 Task: Resize columns A to F to a specific width in pixels.
Action: Mouse moved to (39, 170)
Screenshot: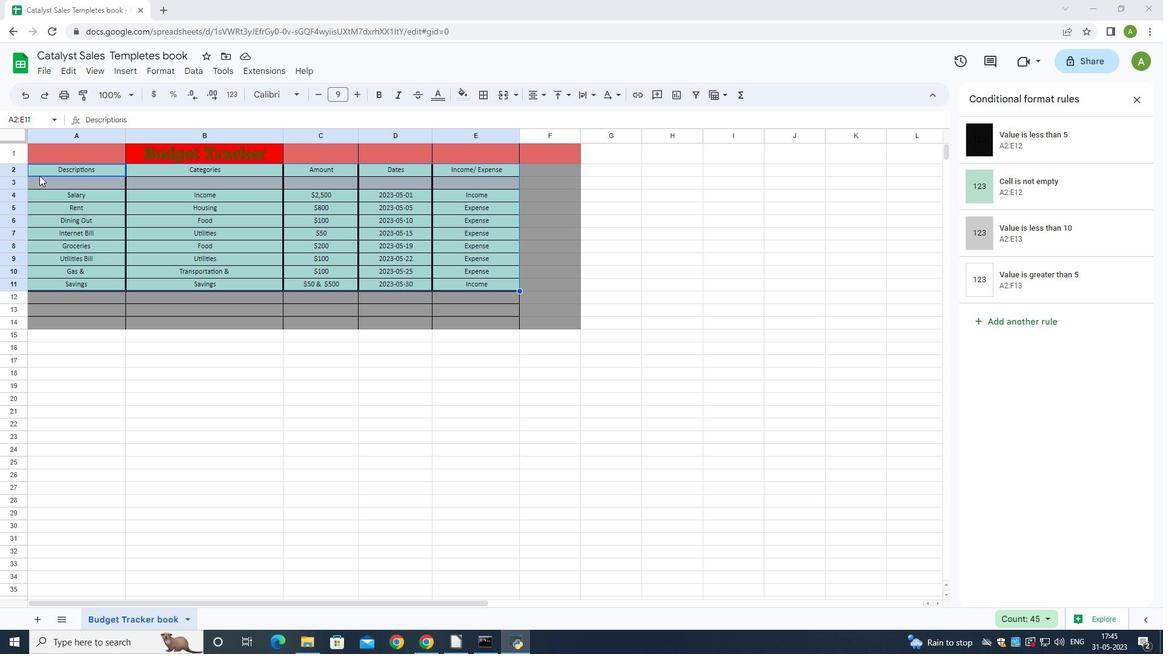 
Action: Mouse pressed left at (39, 170)
Screenshot: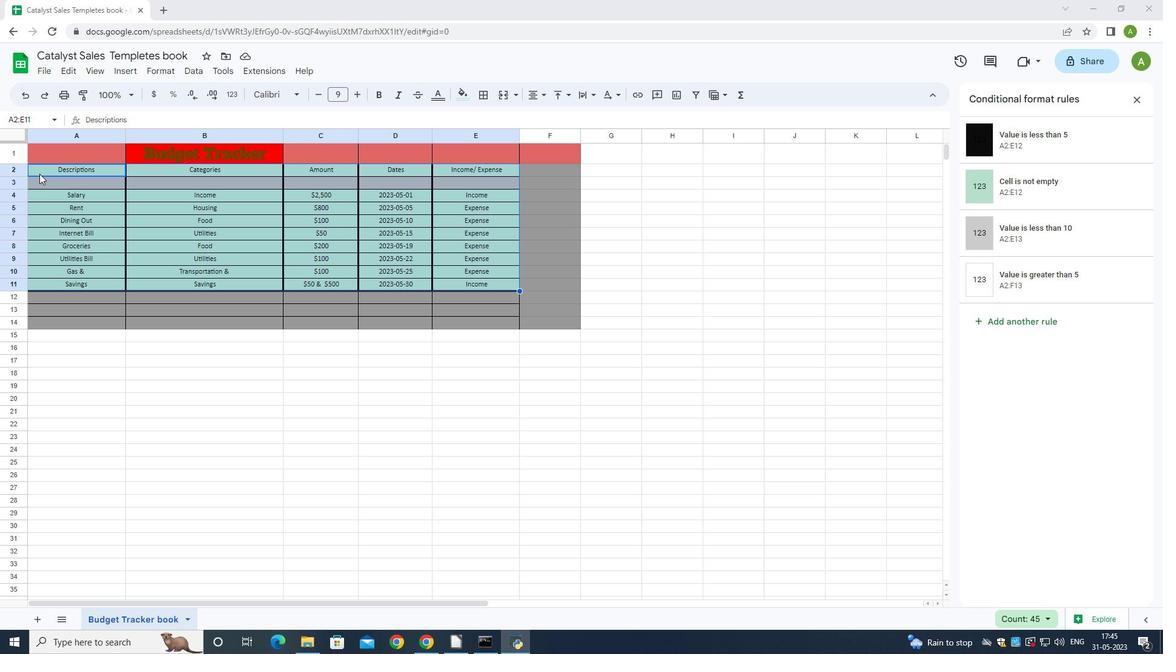 
Action: Mouse moved to (156, 68)
Screenshot: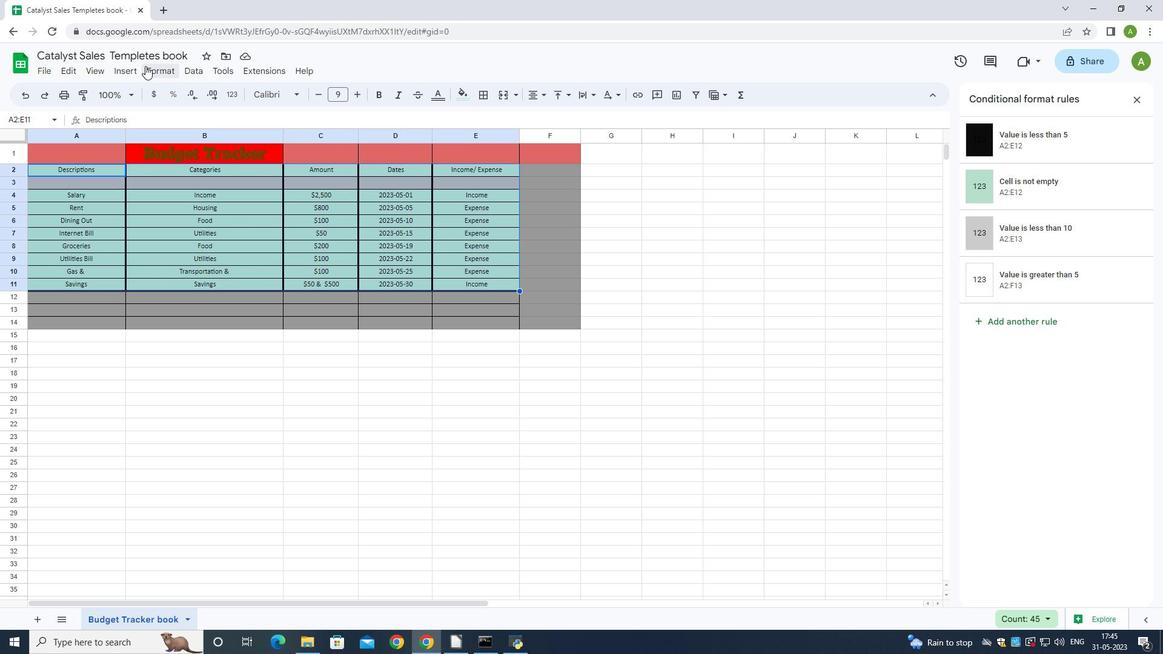
Action: Mouse pressed left at (156, 68)
Screenshot: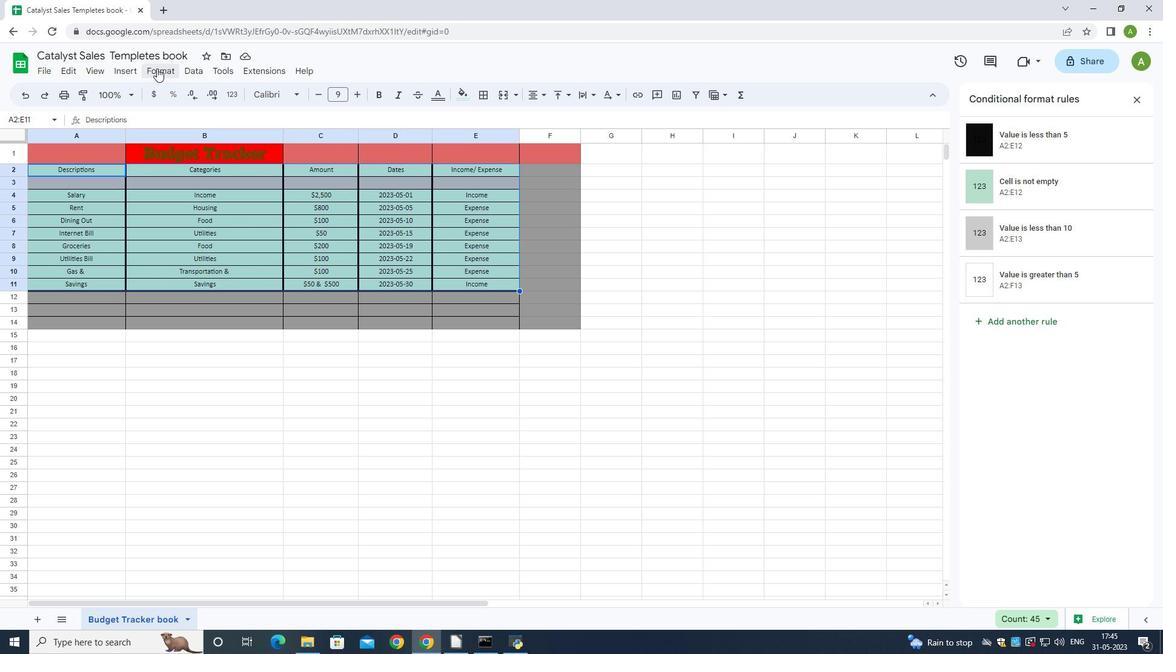 
Action: Mouse moved to (226, 275)
Screenshot: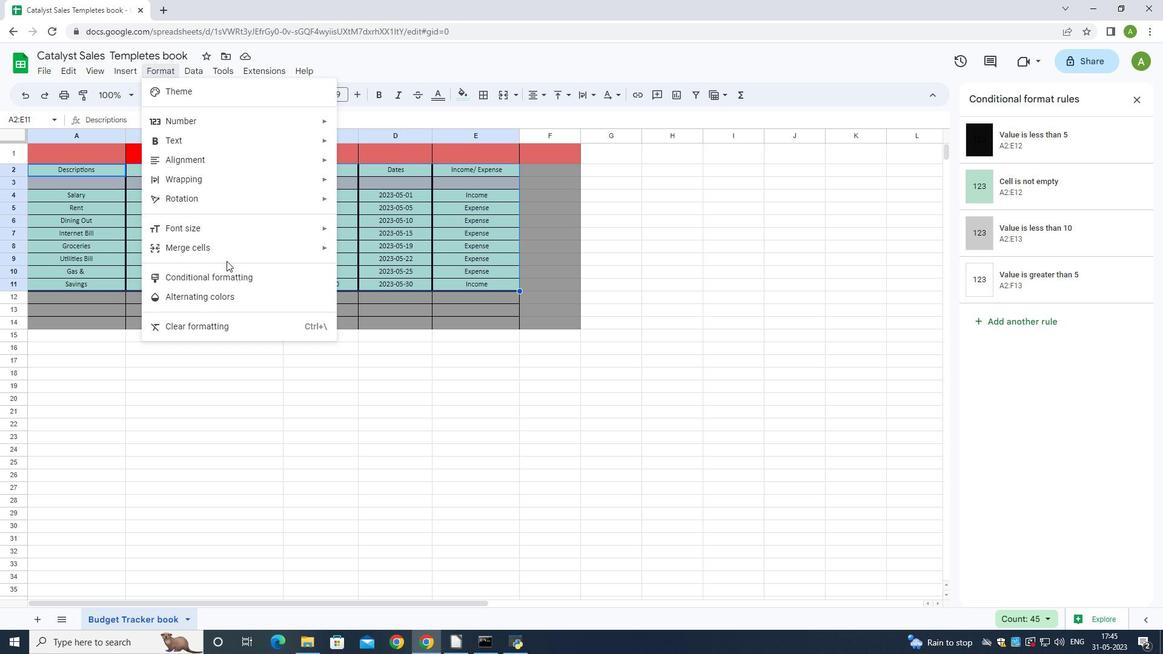 
Action: Mouse pressed left at (226, 275)
Screenshot: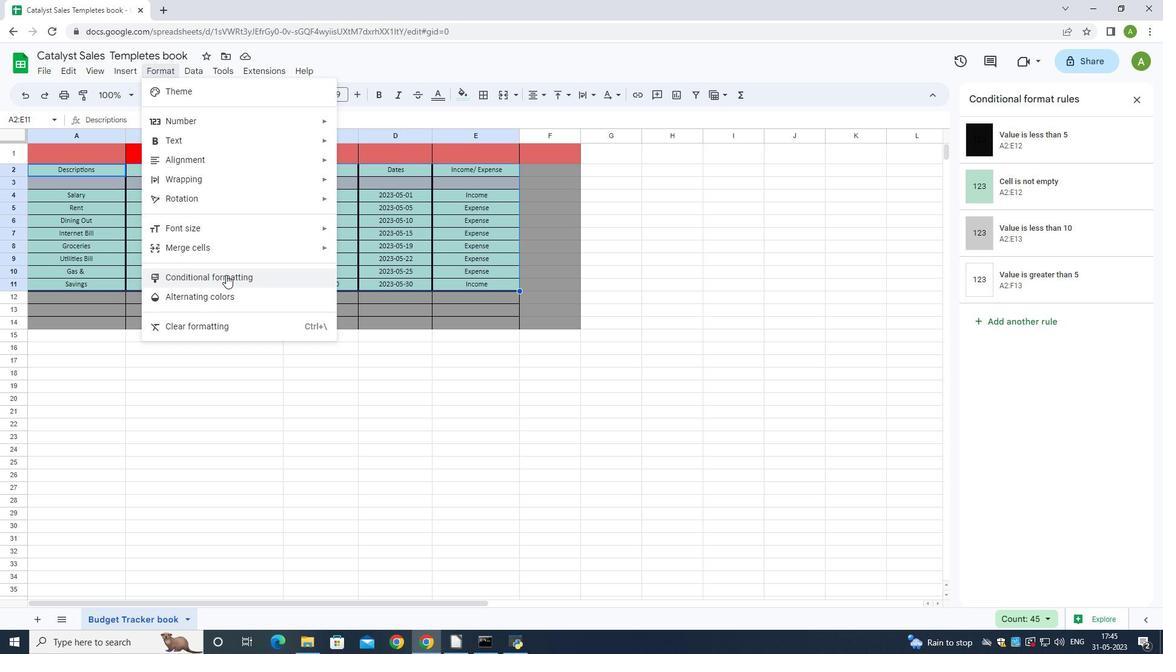 
Action: Mouse moved to (1042, 285)
Screenshot: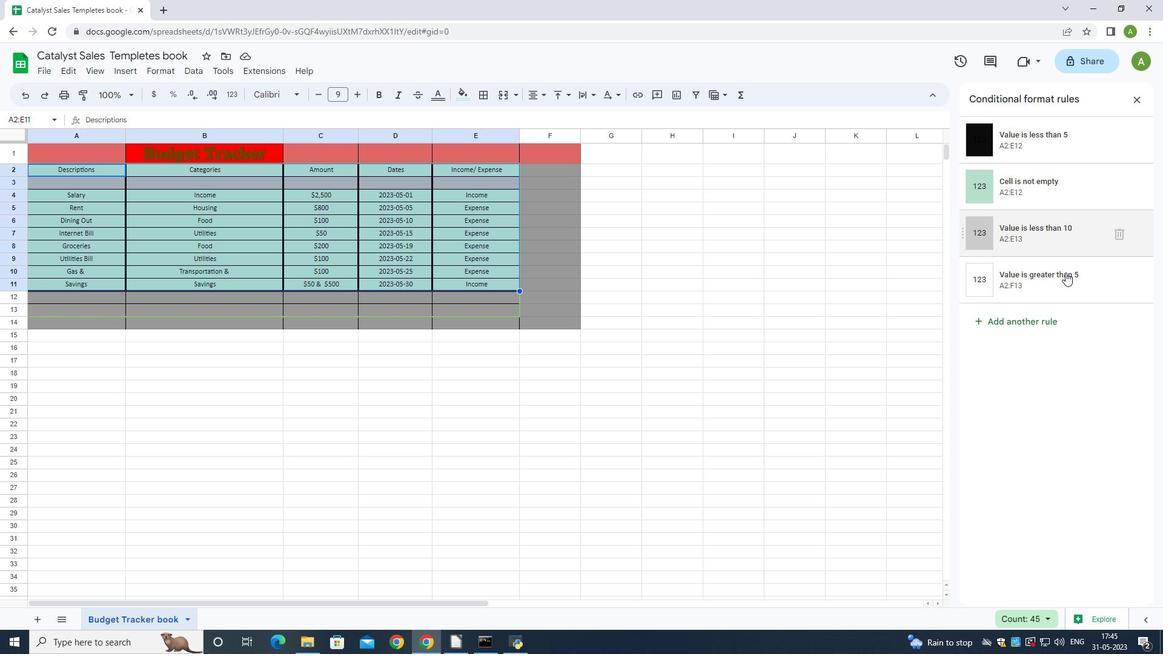 
Action: Mouse pressed left at (1042, 285)
Screenshot: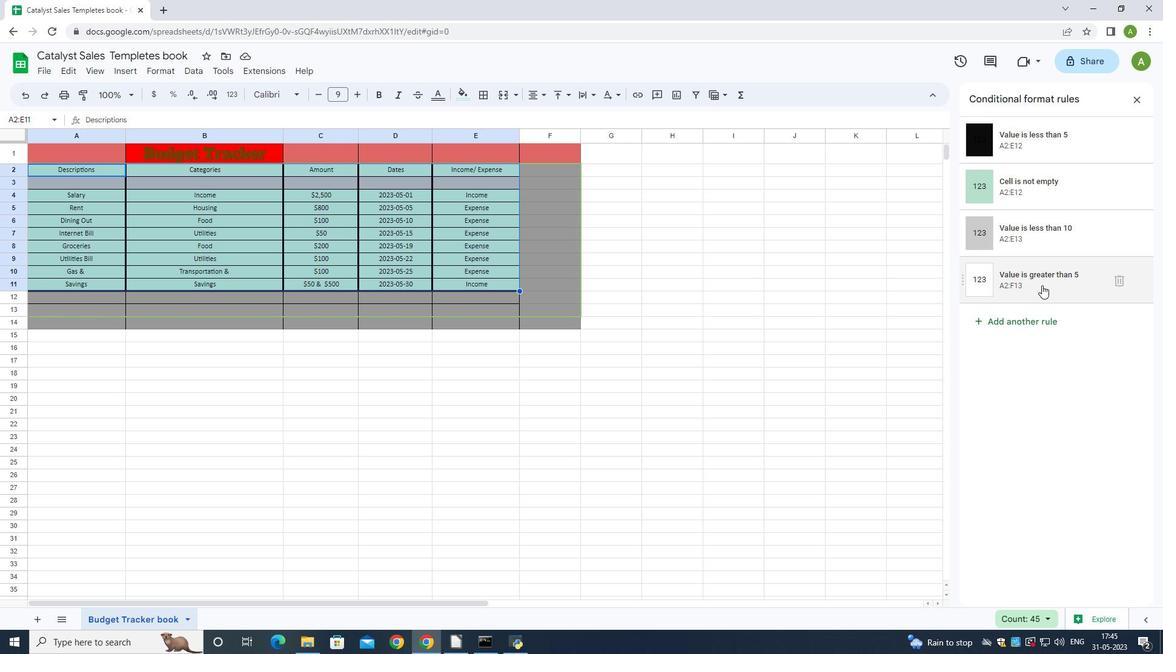 
Action: Mouse moved to (1038, 261)
Screenshot: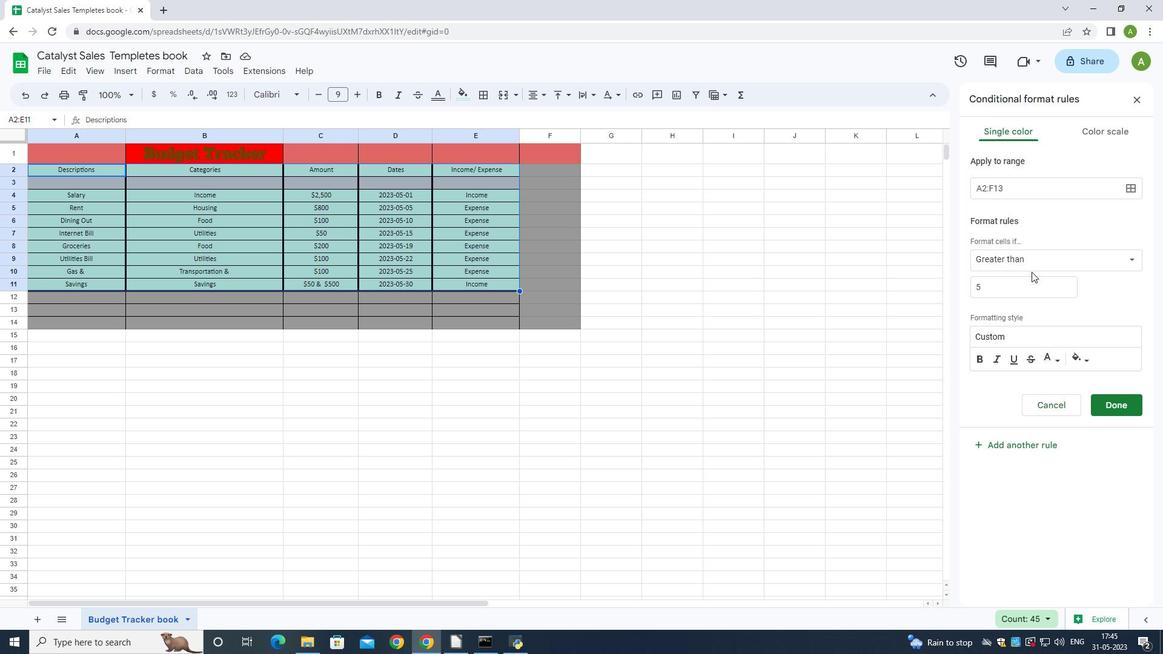 
Action: Mouse pressed left at (1038, 261)
Screenshot: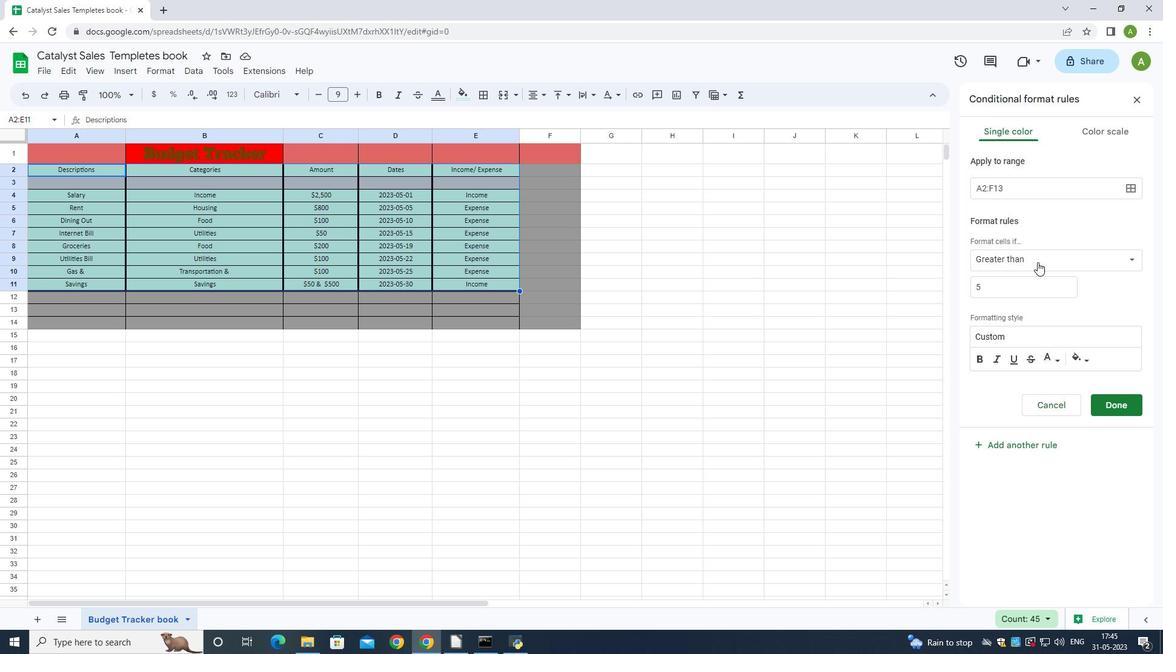 
Action: Mouse moved to (1039, 312)
Screenshot: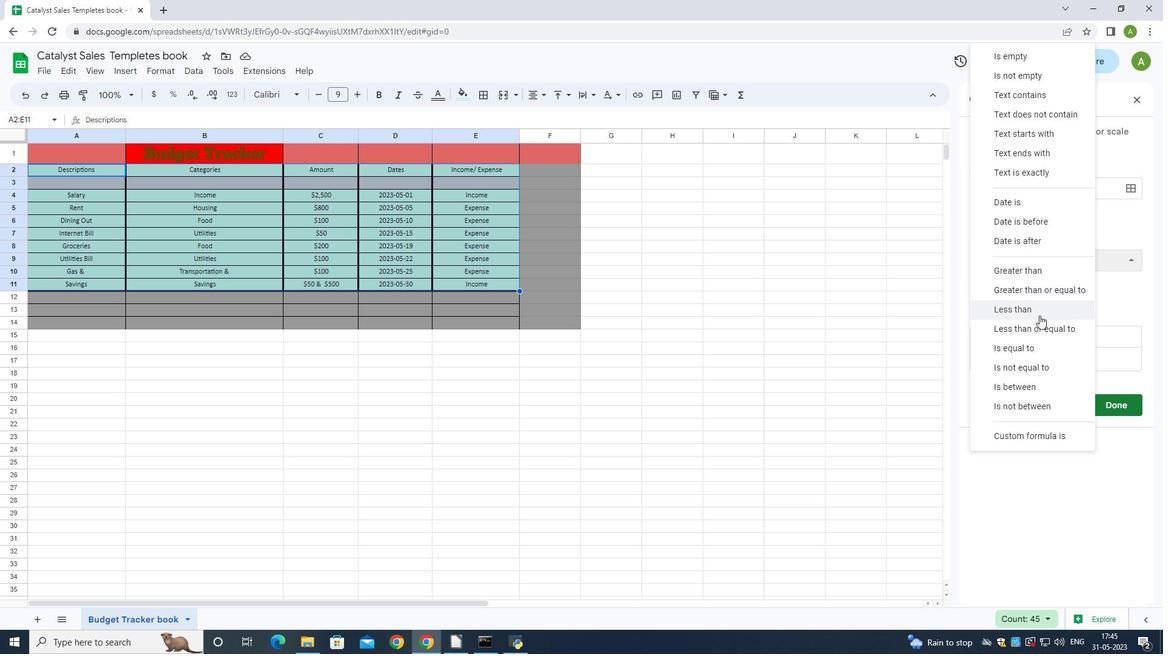 
Action: Mouse pressed left at (1039, 312)
Screenshot: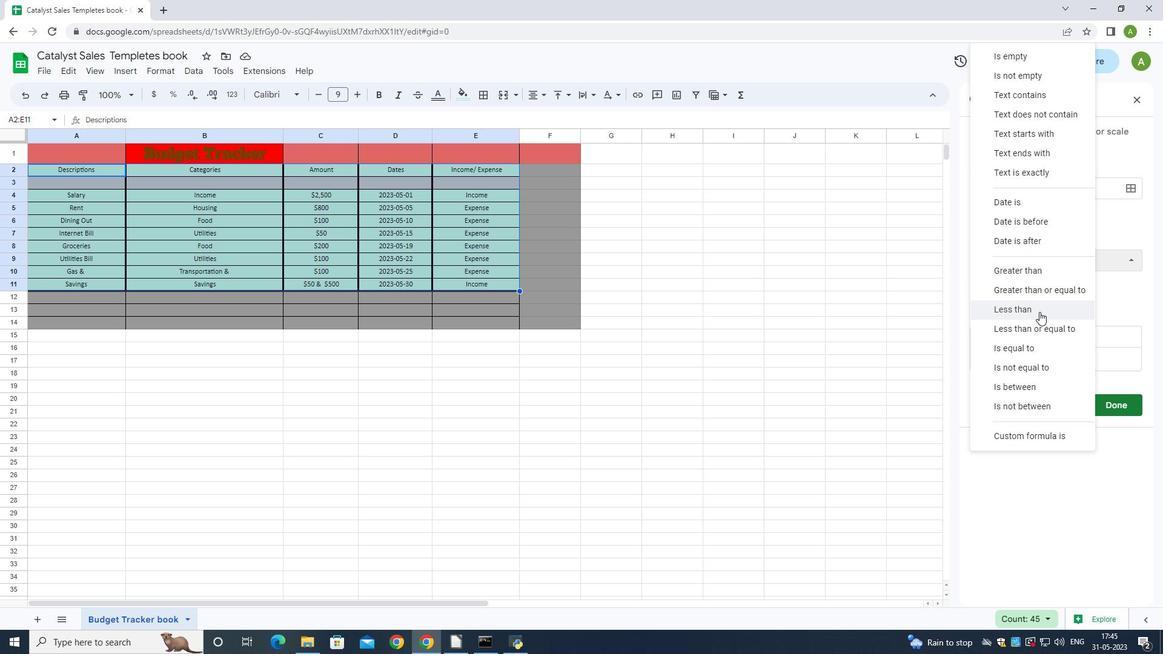 
Action: Mouse moved to (1006, 280)
Screenshot: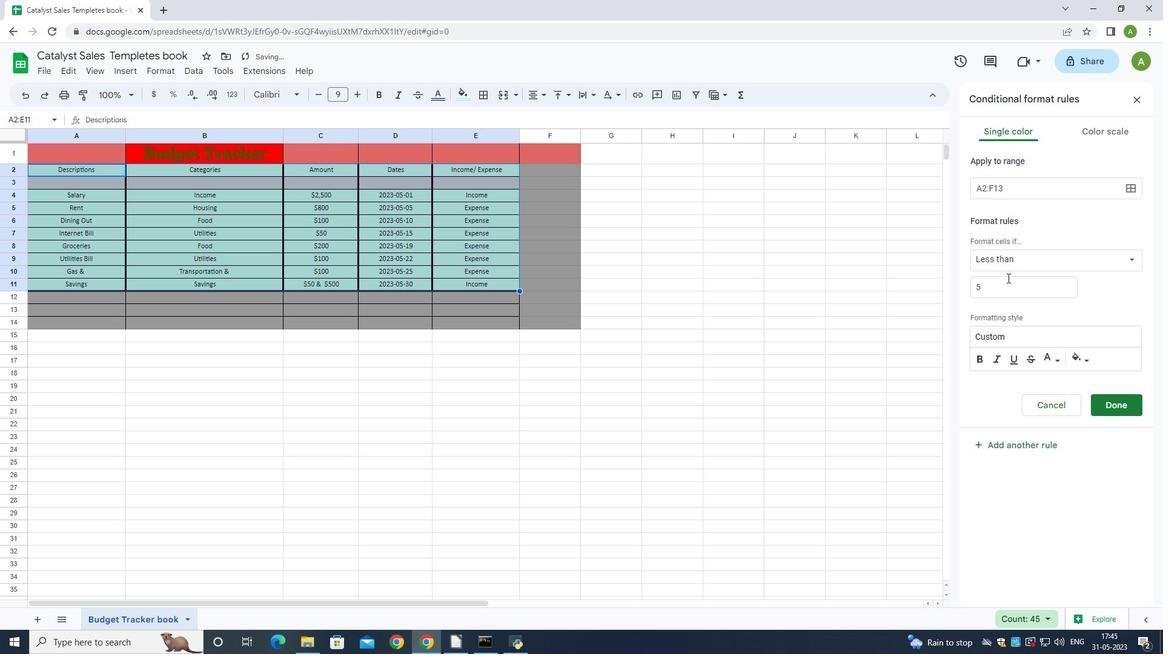 
Action: Mouse pressed left at (1006, 280)
Screenshot: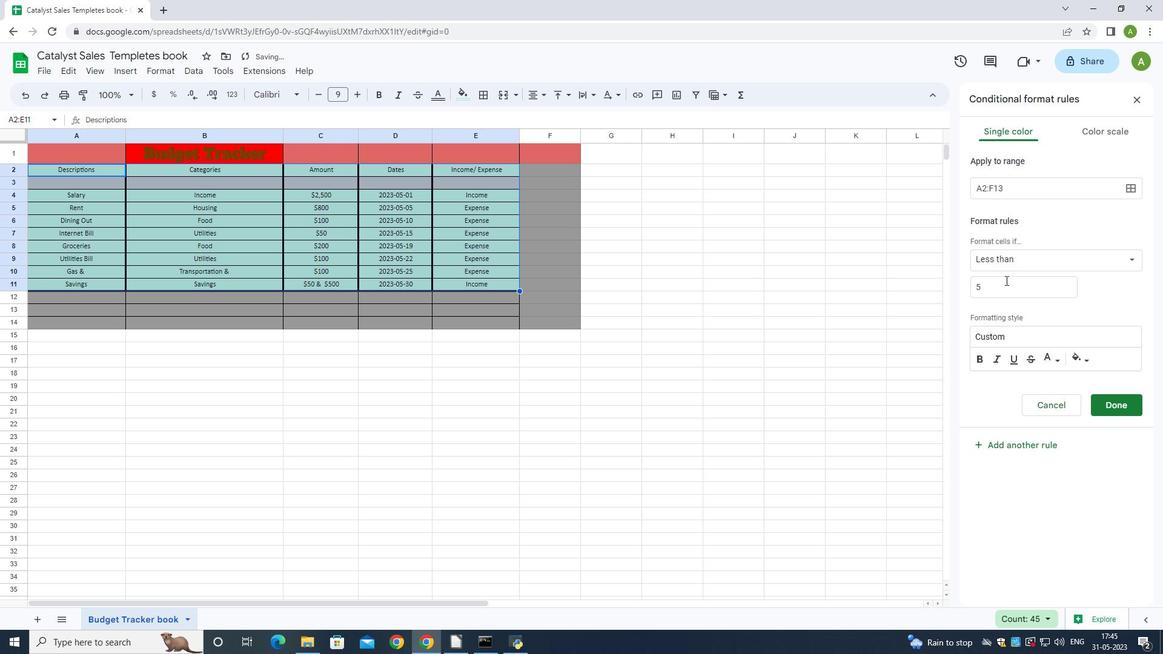 
Action: Mouse moved to (1086, 355)
Screenshot: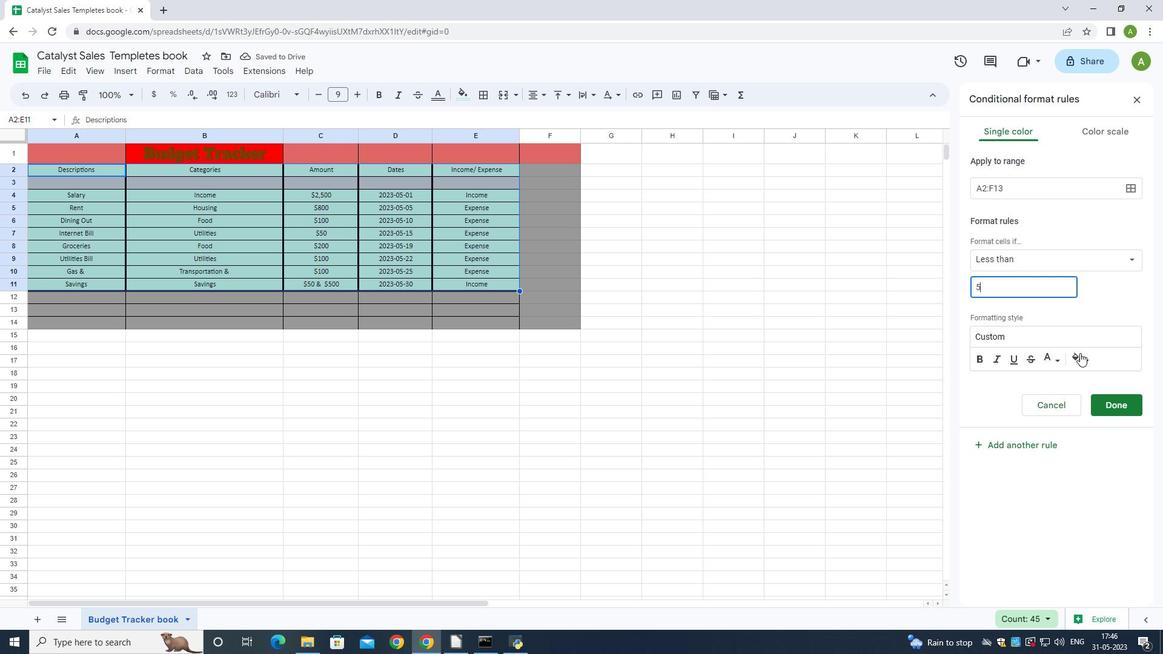 
Action: Mouse pressed left at (1086, 355)
Screenshot: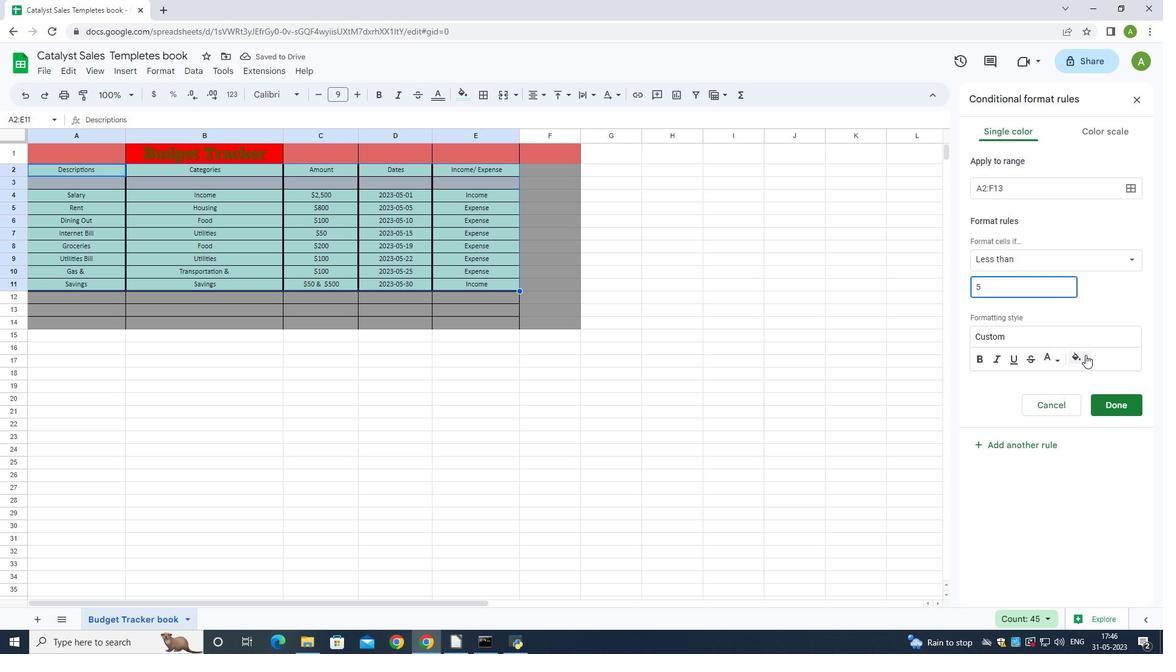 
Action: Mouse moved to (996, 398)
Screenshot: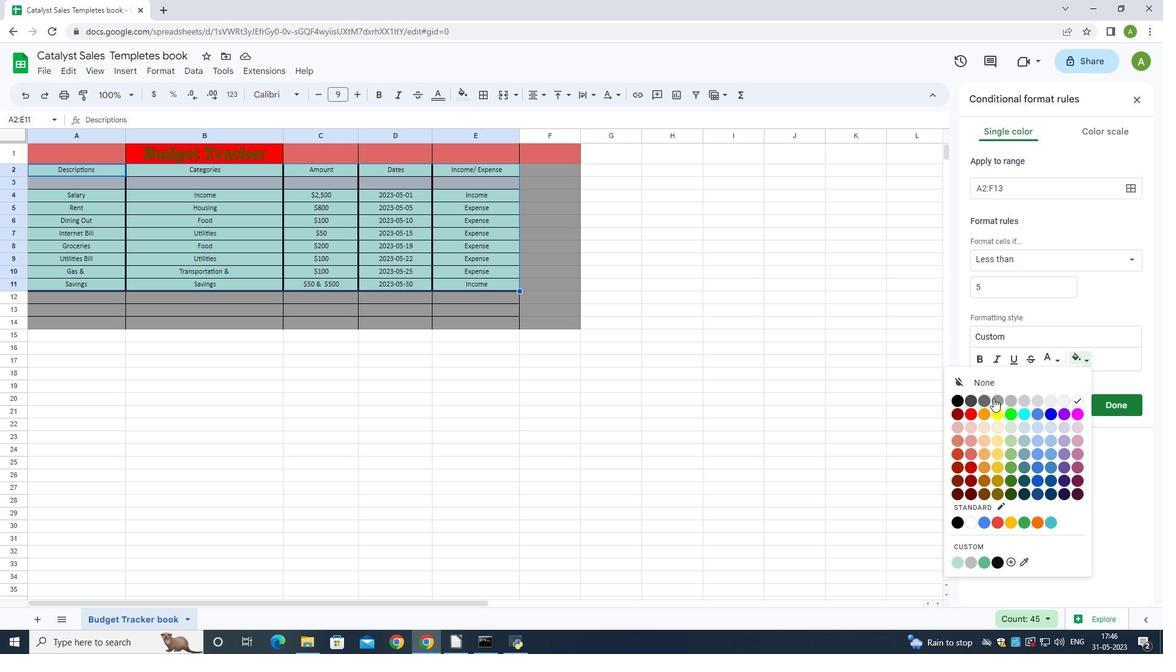 
Action: Mouse pressed left at (996, 398)
Screenshot: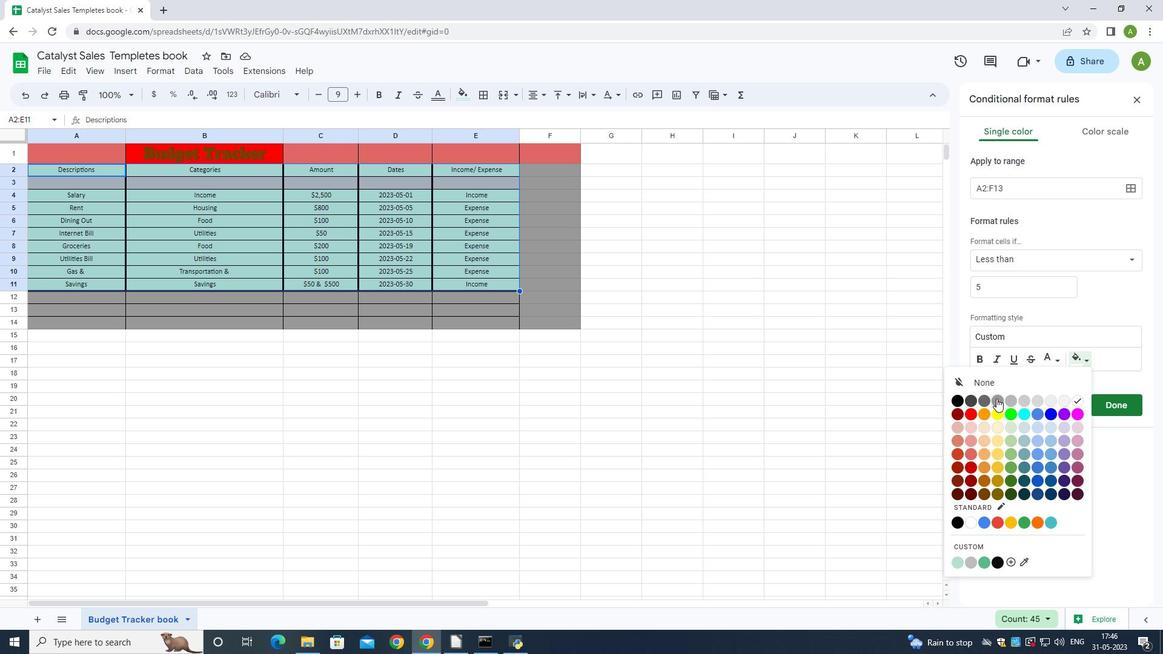 
Action: Mouse moved to (1121, 401)
Screenshot: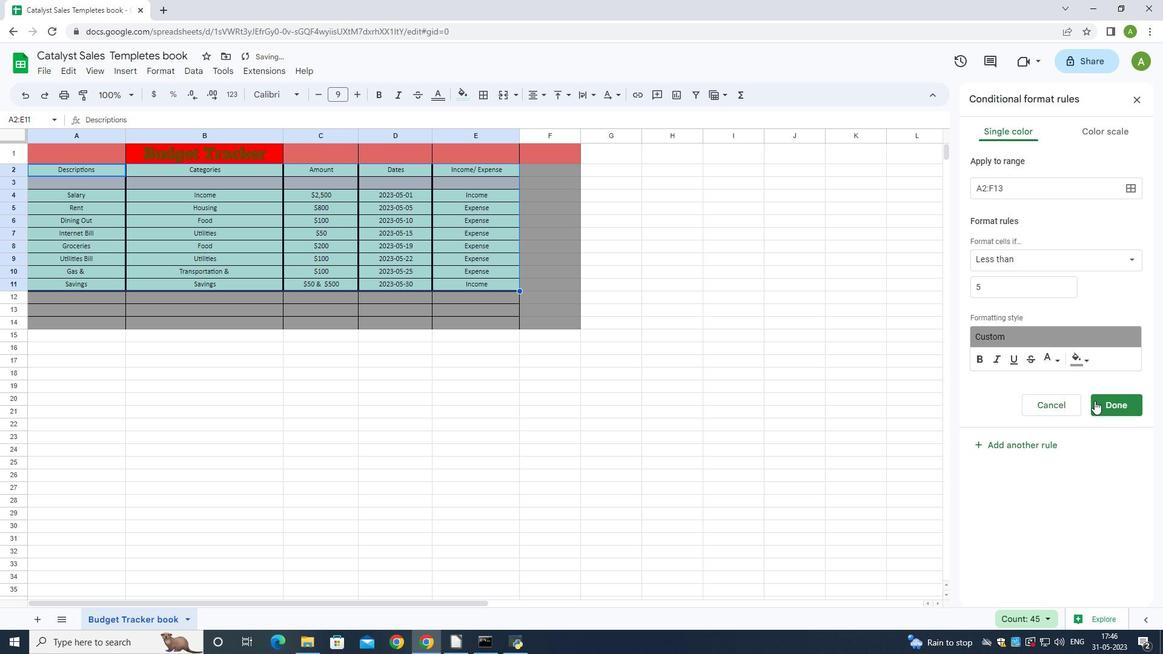 
Action: Mouse pressed left at (1121, 401)
Screenshot: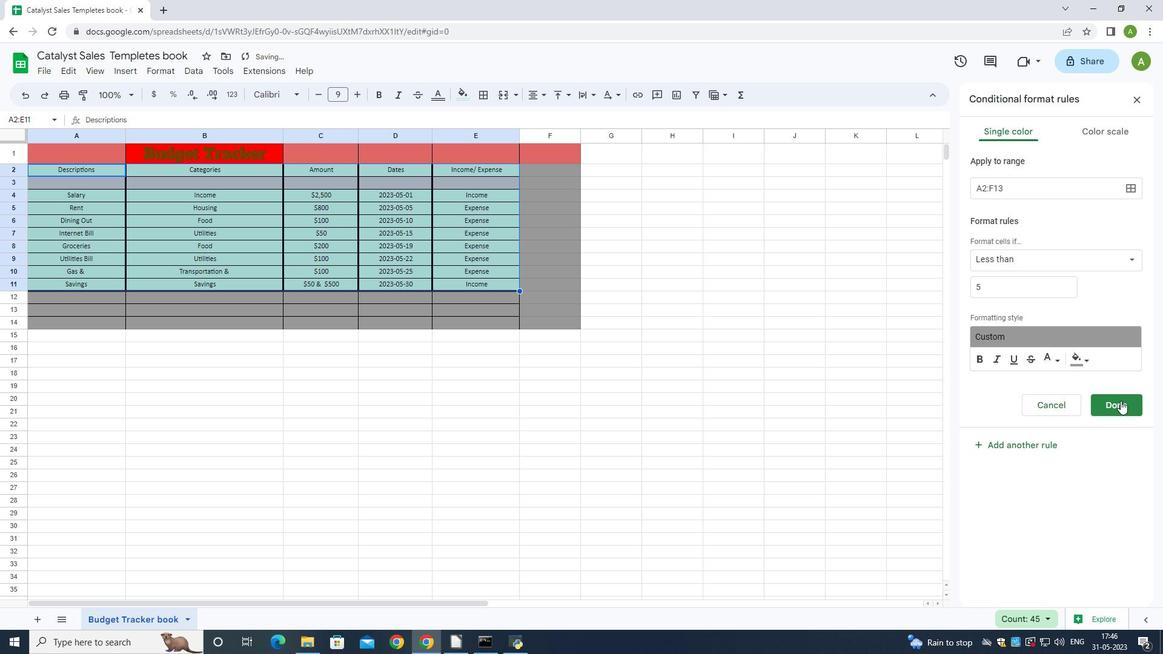 
Action: Mouse moved to (839, 409)
Screenshot: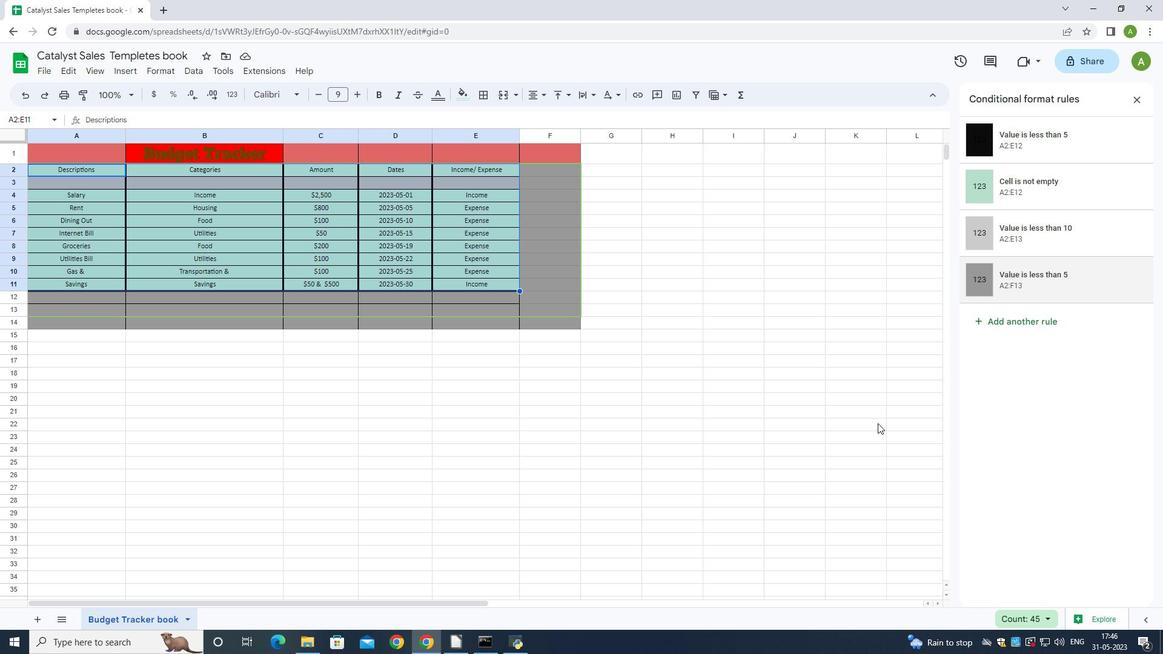 
Action: Mouse scrolled (839, 409) with delta (0, 0)
Screenshot: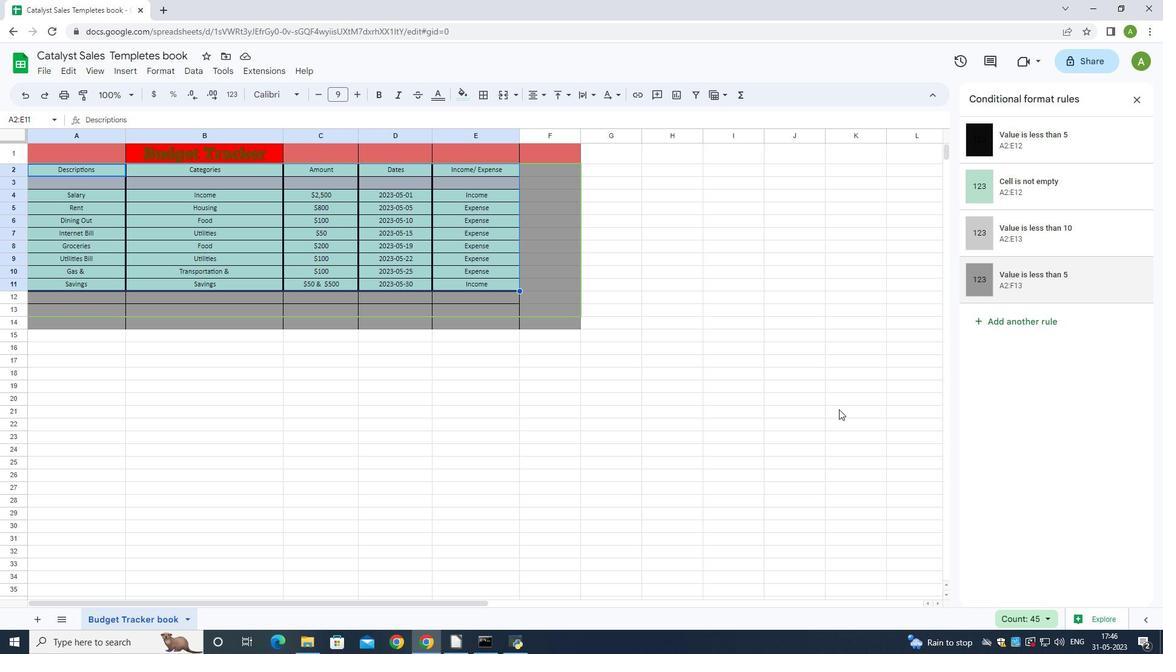 
Action: Mouse moved to (659, 333)
Screenshot: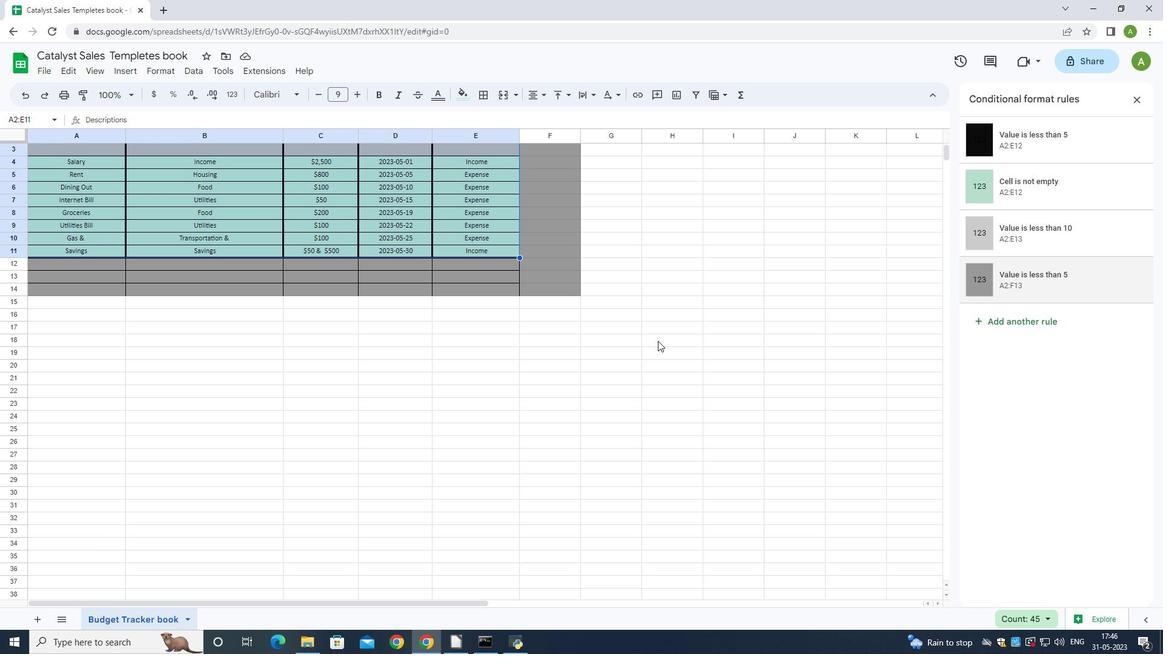 
Action: Mouse scrolled (659, 332) with delta (0, 0)
Screenshot: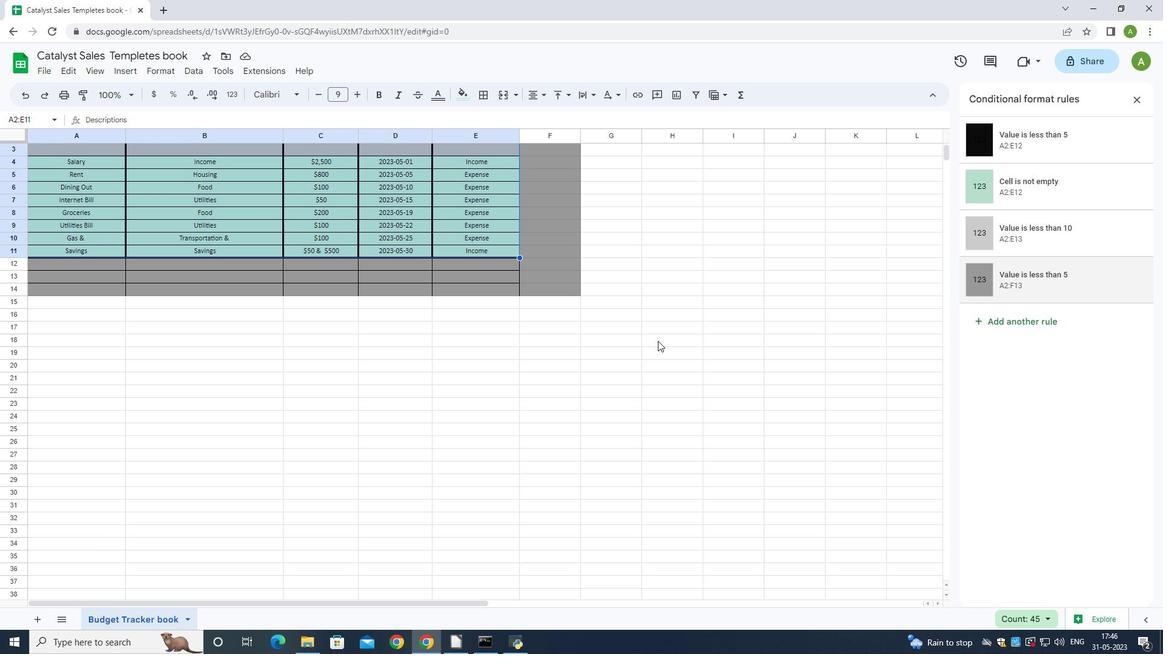
Action: Mouse moved to (659, 326)
Screenshot: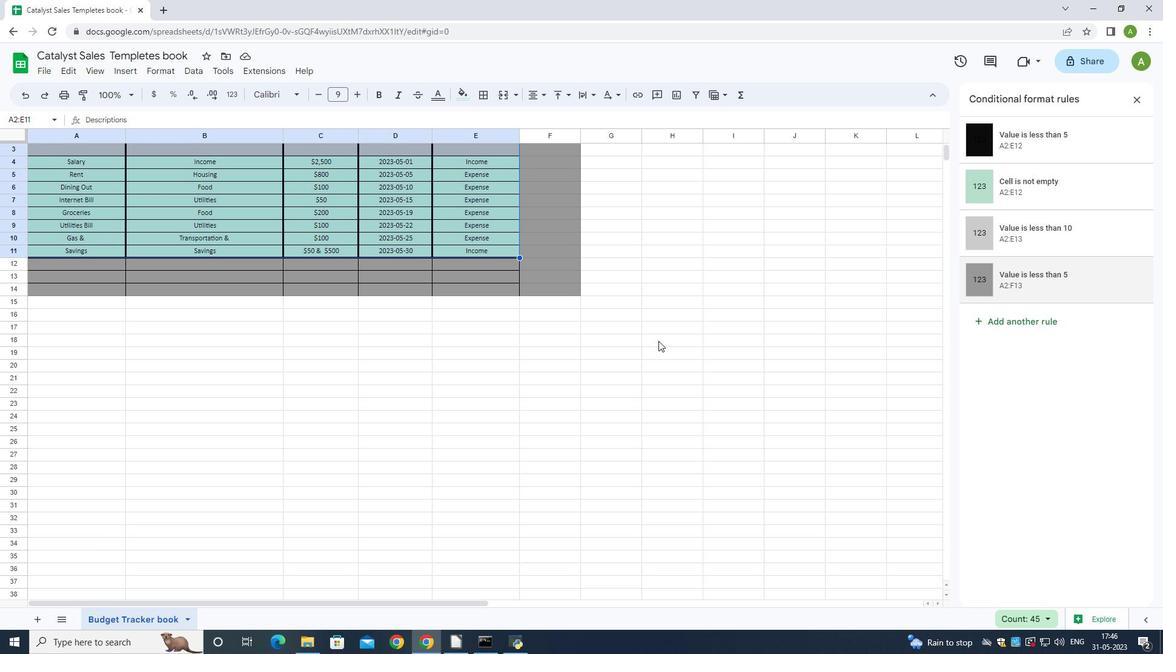 
Action: Mouse scrolled (659, 326) with delta (0, 0)
Screenshot: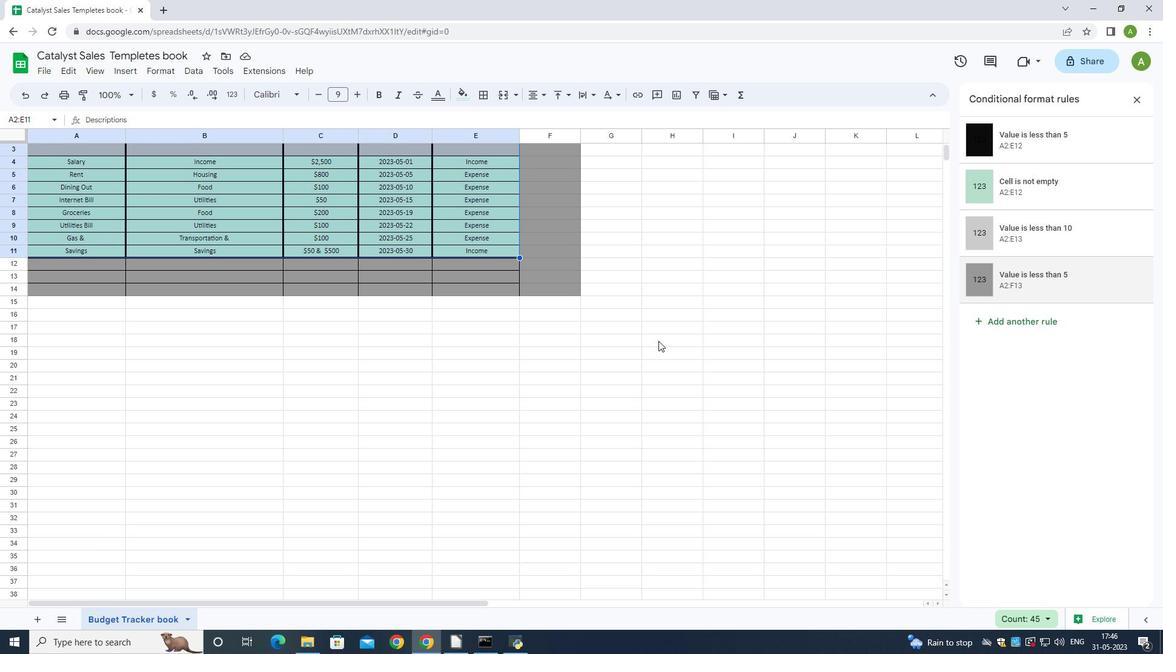 
Action: Mouse moved to (658, 326)
Screenshot: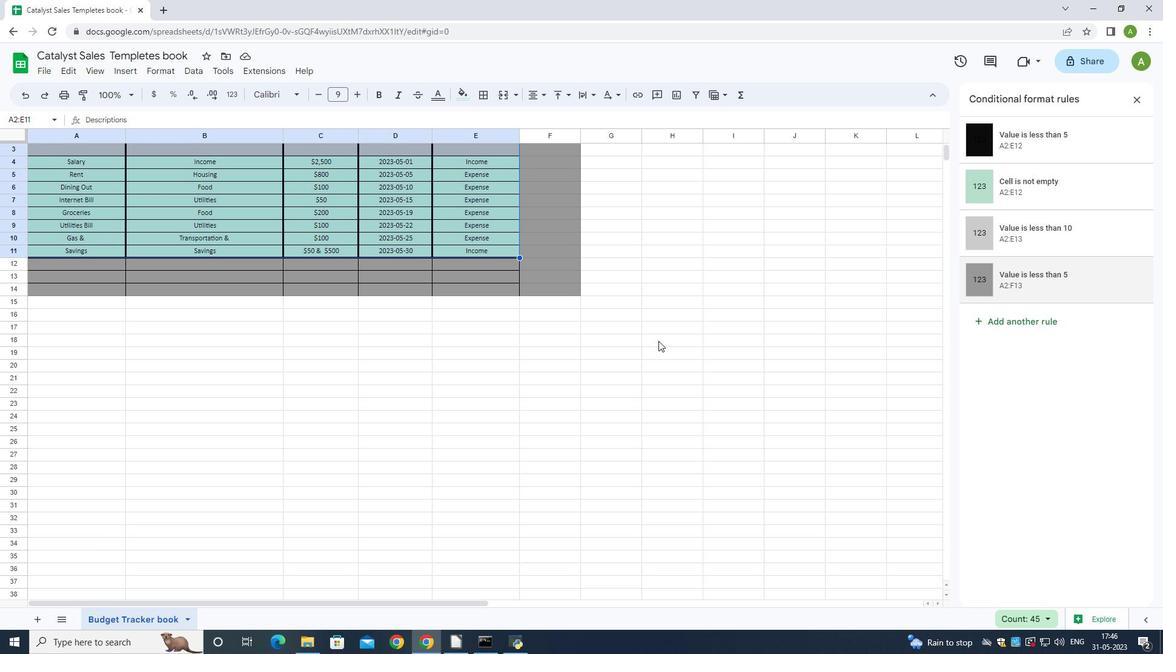 
Action: Mouse scrolled (658, 326) with delta (0, 0)
Screenshot: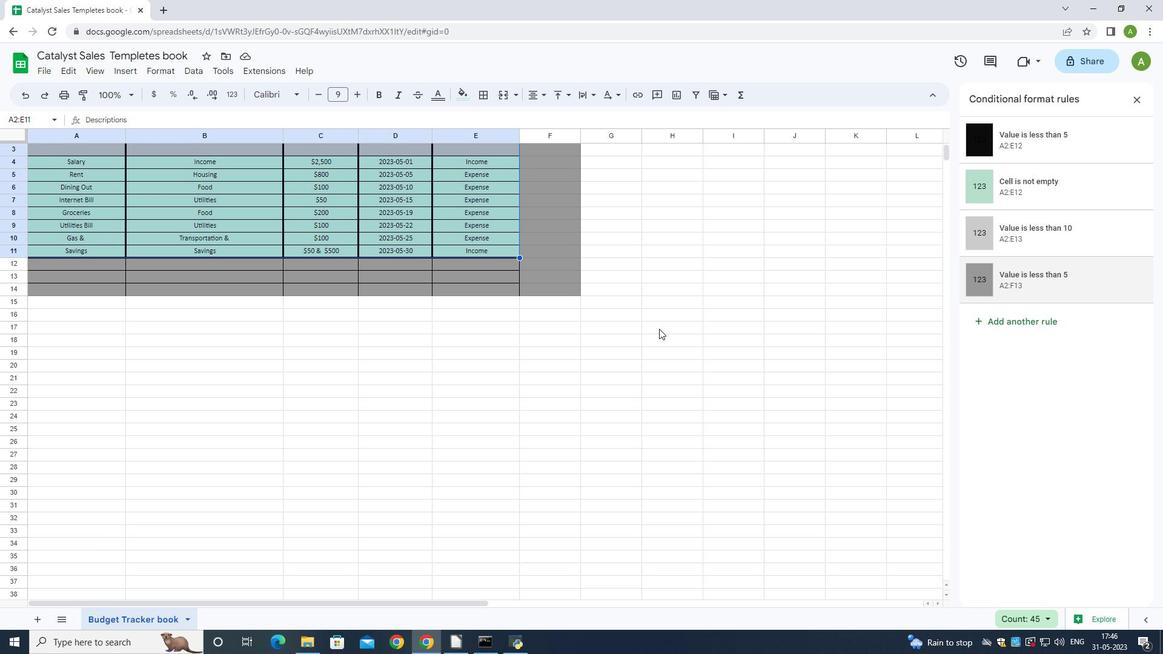 
Action: Mouse scrolled (658, 326) with delta (0, 0)
Screenshot: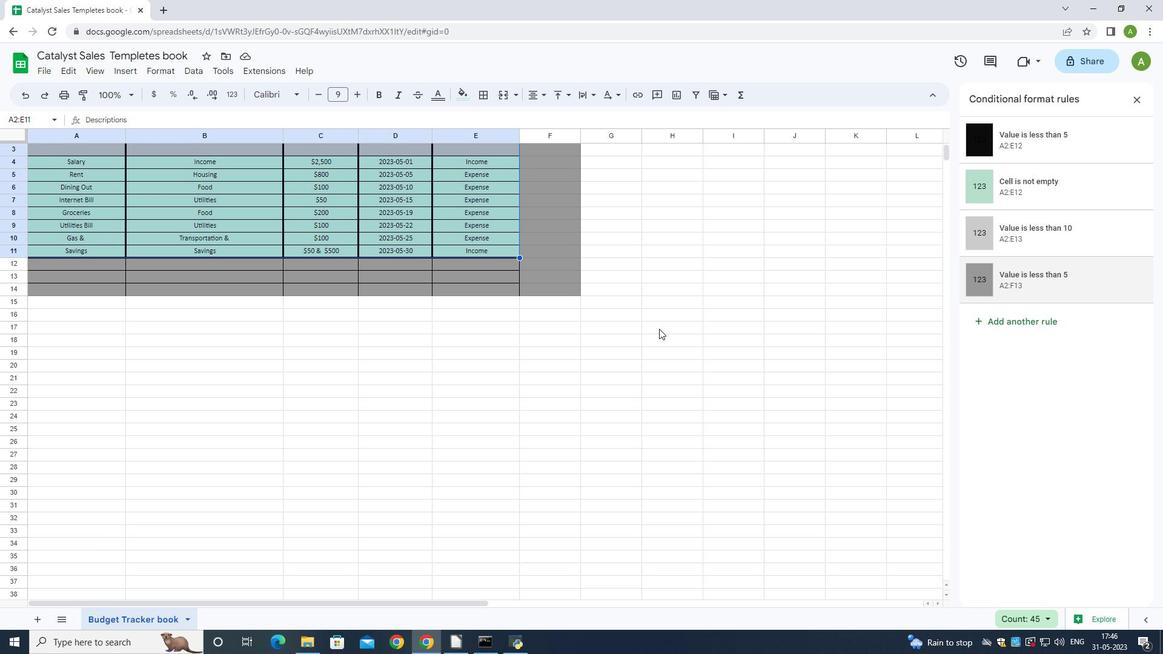 
Action: Mouse scrolled (658, 326) with delta (0, 0)
Screenshot: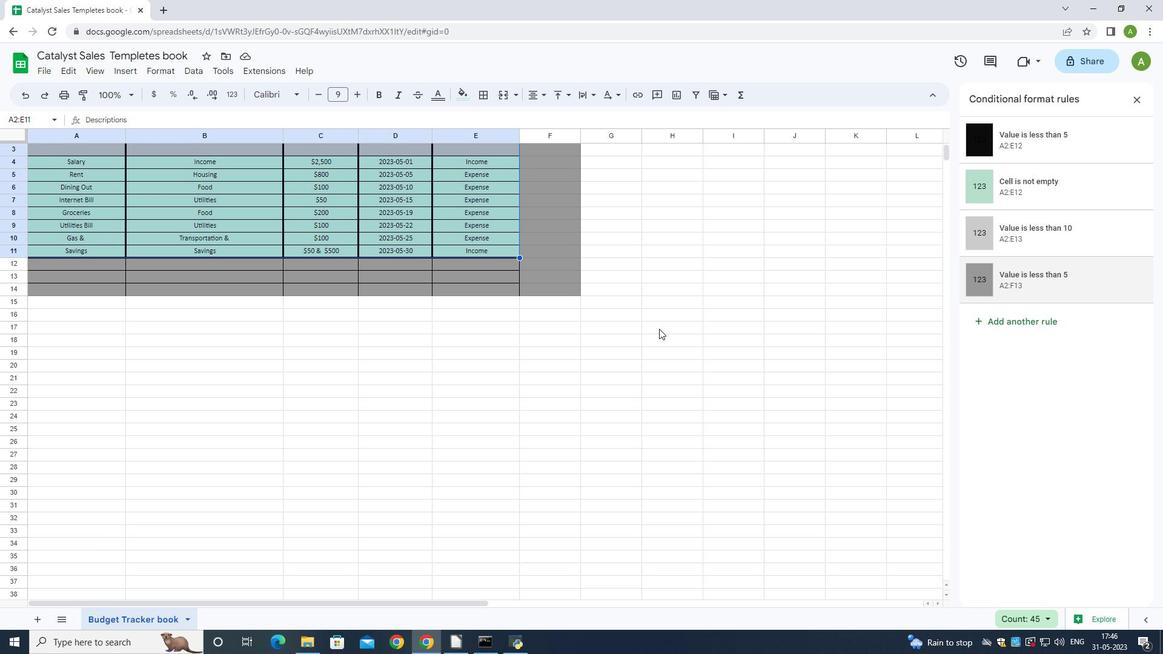 
Action: Mouse moved to (658, 324)
Screenshot: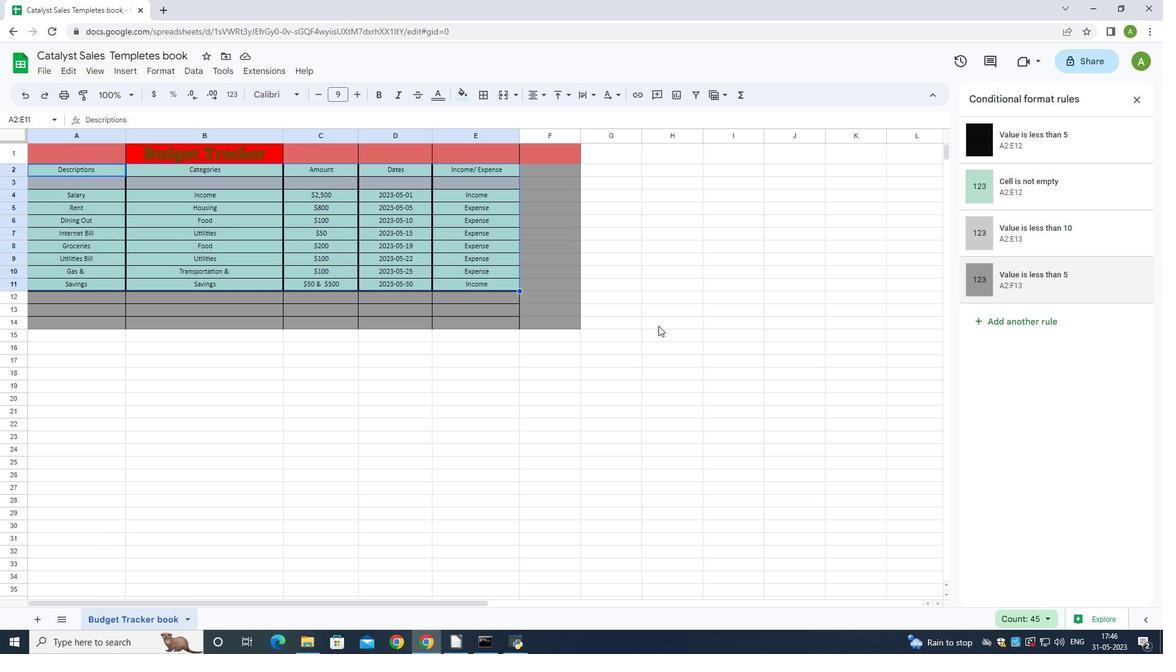 
Action: Mouse scrolled (658, 325) with delta (0, 0)
Screenshot: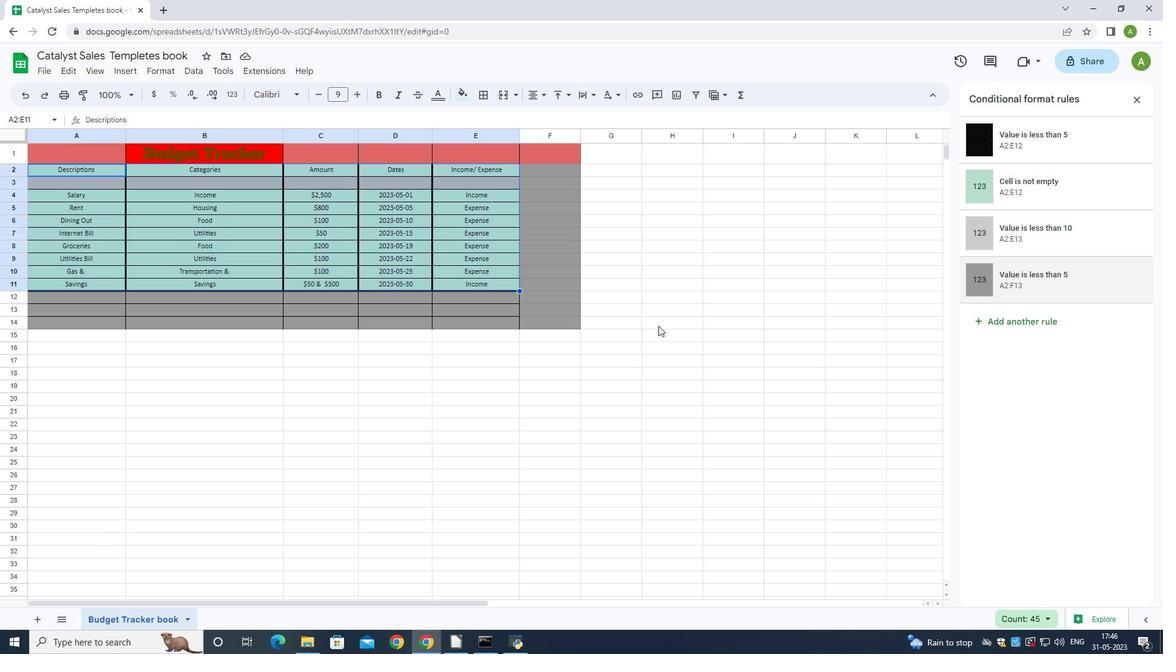 
Action: Mouse scrolled (658, 325) with delta (0, 0)
Screenshot: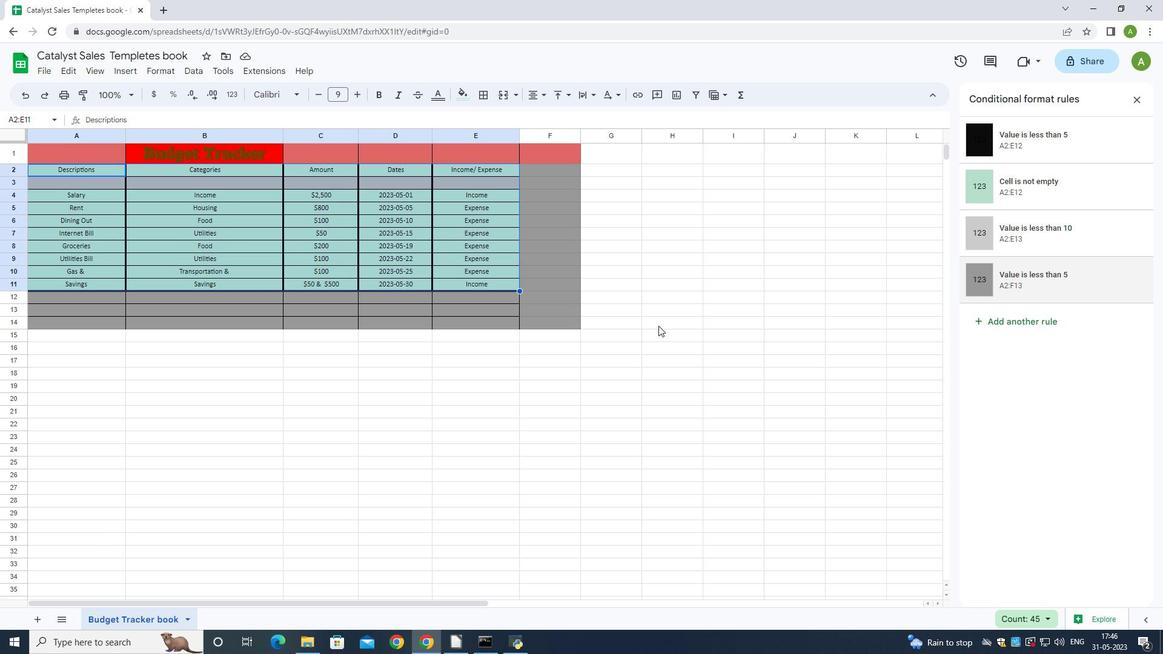 
Action: Mouse scrolled (658, 325) with delta (0, 0)
Screenshot: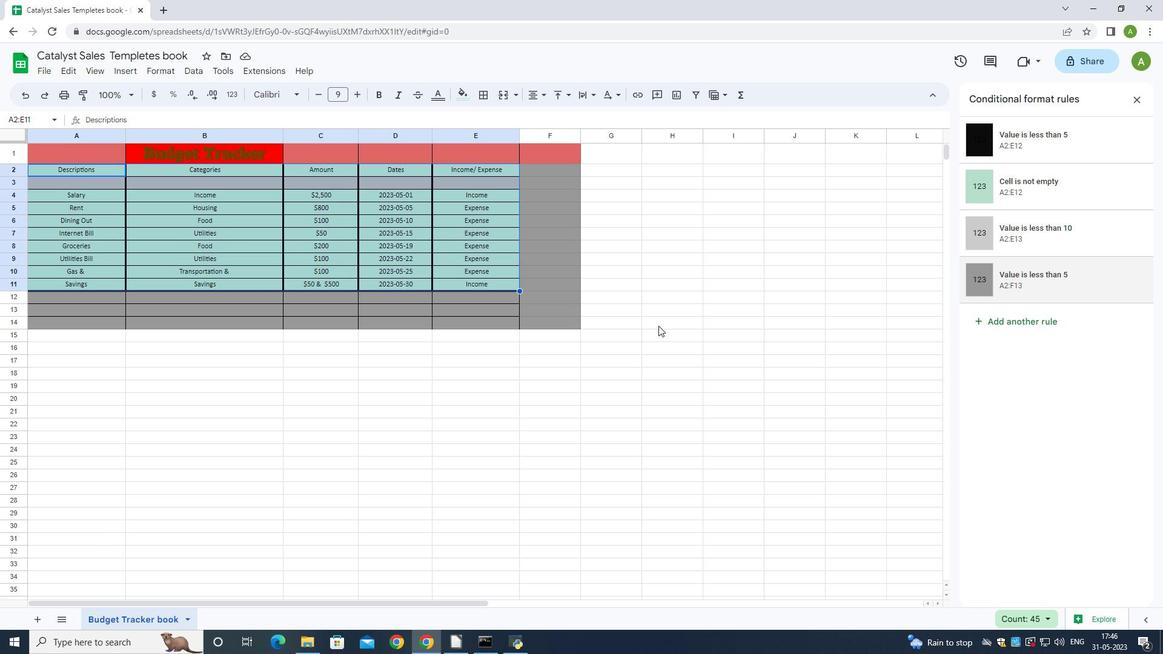 
Action: Mouse scrolled (658, 325) with delta (0, 0)
Screenshot: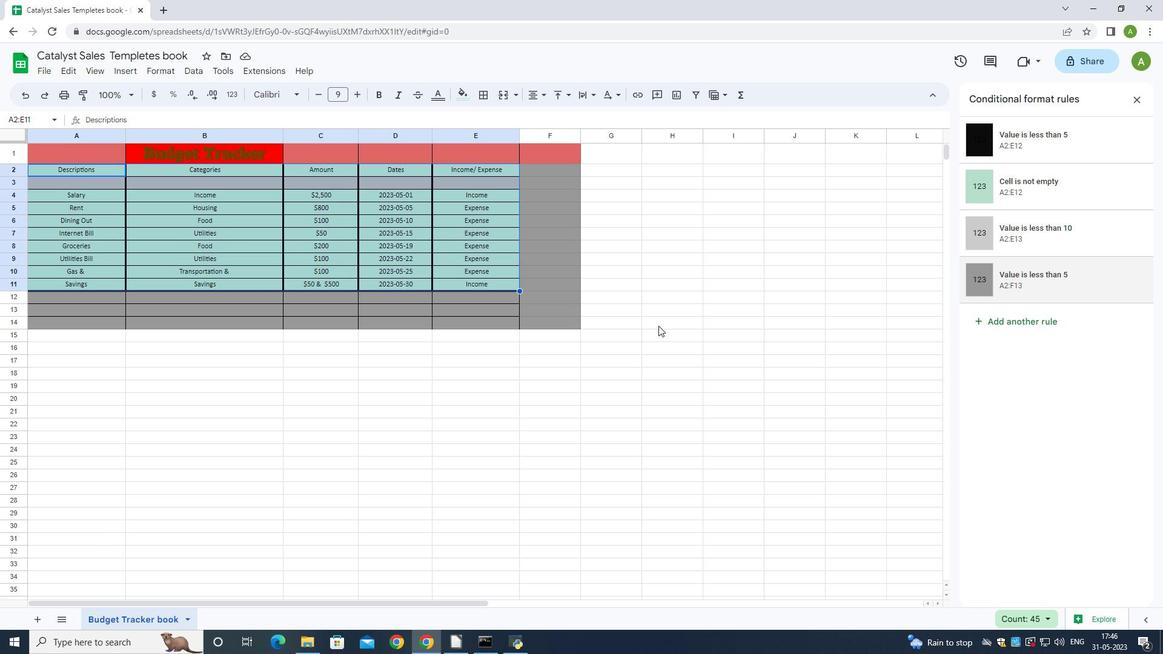 
Action: Mouse scrolled (658, 325) with delta (0, 0)
Screenshot: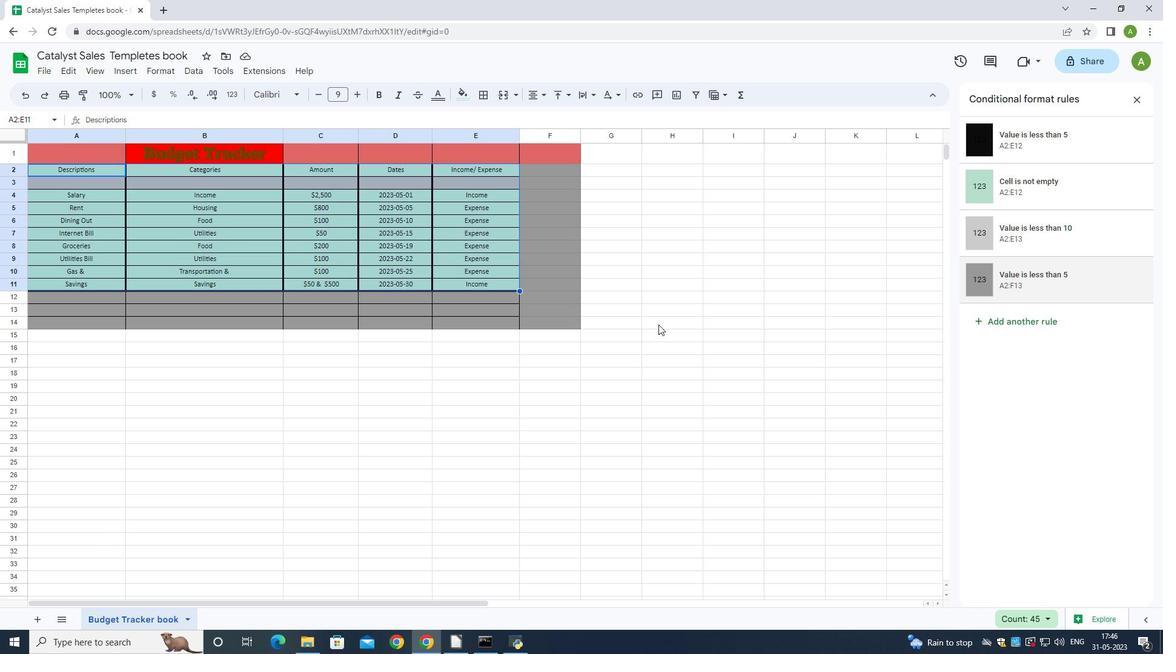 
Action: Mouse moved to (64, 134)
Screenshot: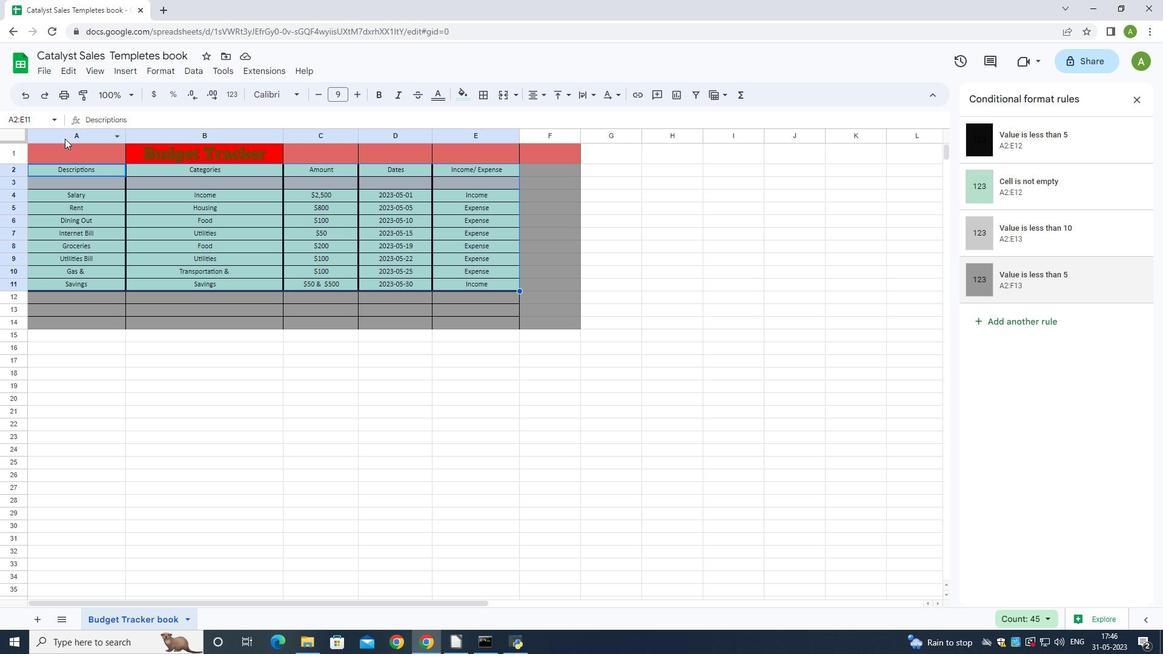 
Action: Mouse pressed left at (64, 134)
Screenshot: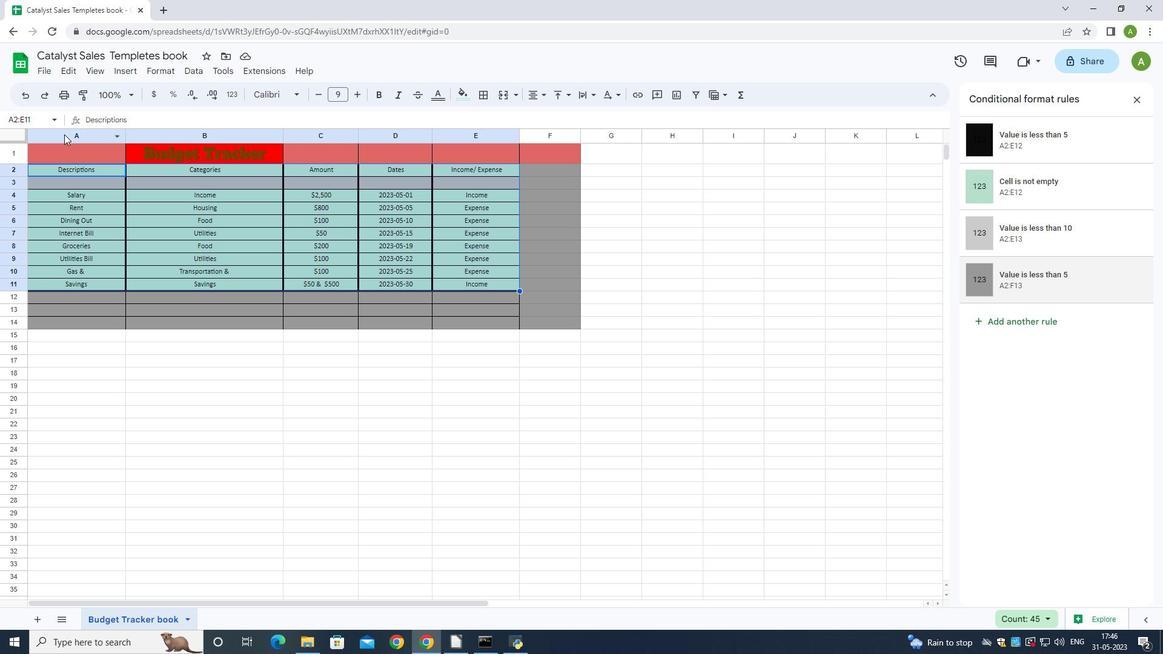 
Action: Mouse moved to (64, 134)
Screenshot: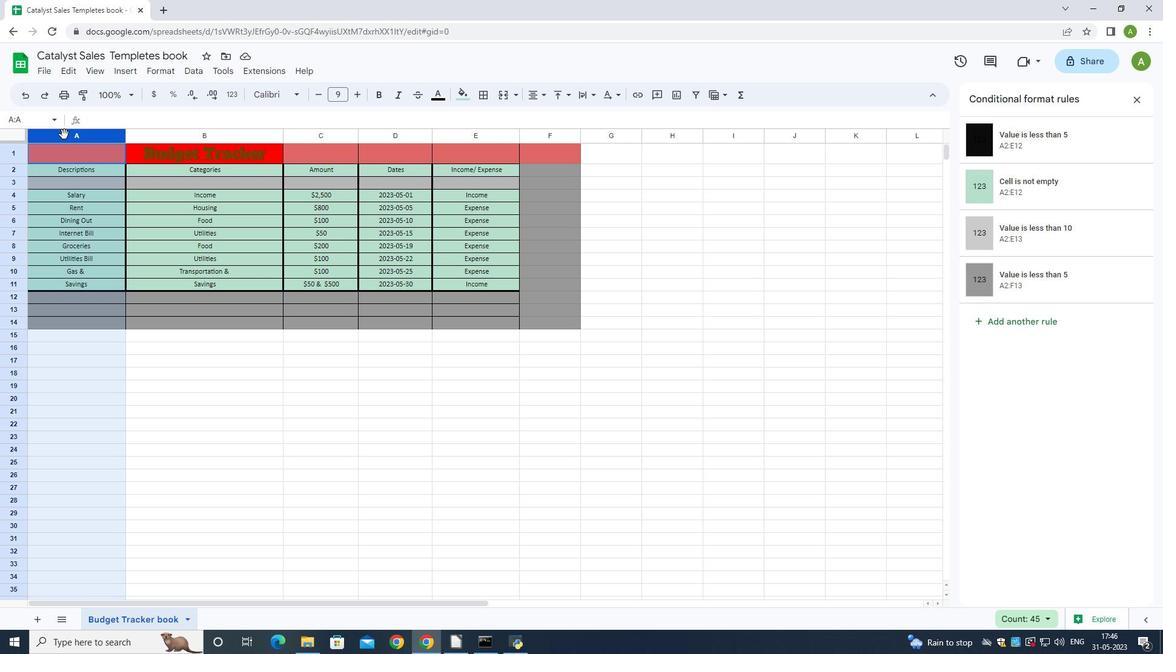 
Action: Mouse pressed left at (64, 134)
Screenshot: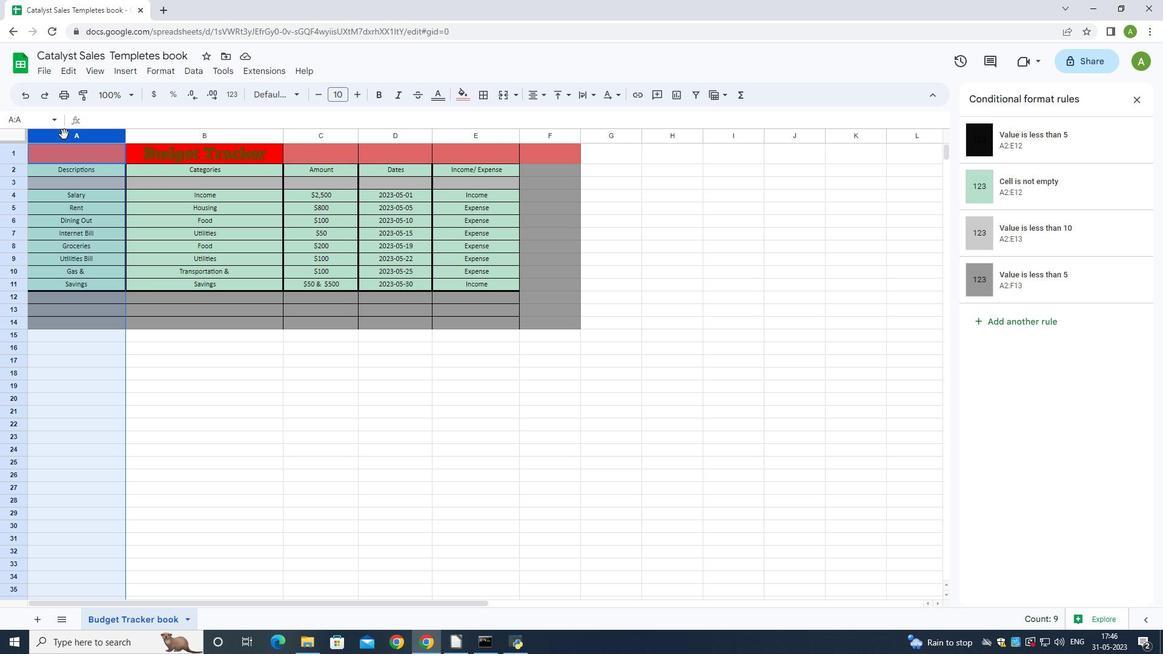 
Action: Mouse moved to (105, 136)
Screenshot: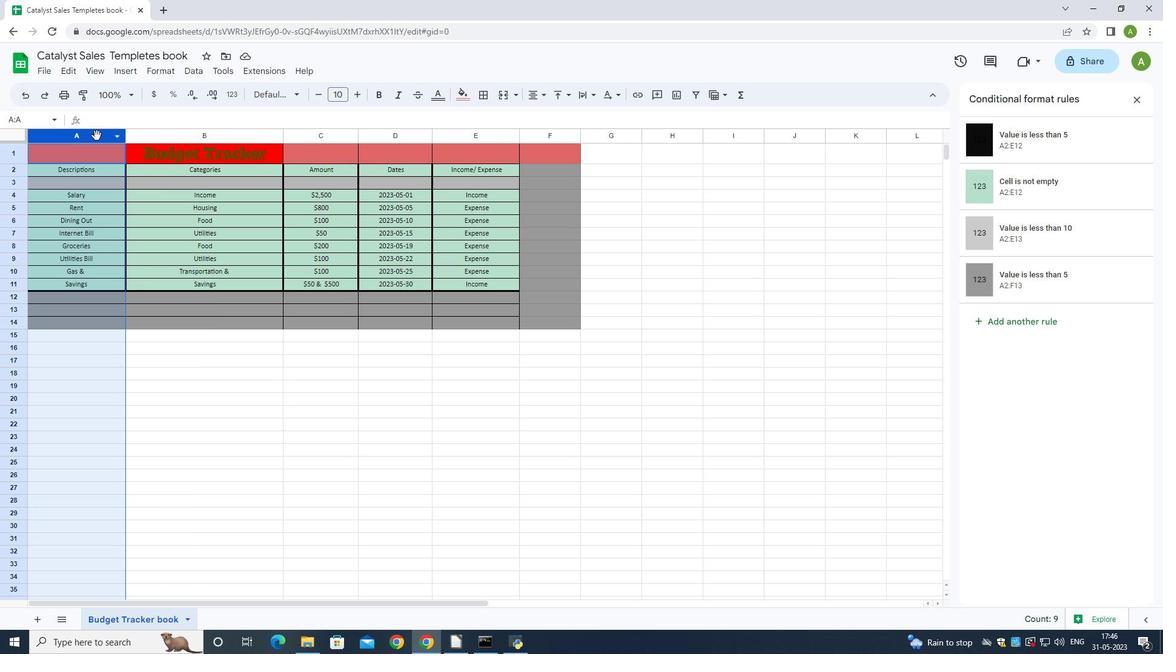 
Action: Mouse pressed left at (105, 136)
Screenshot: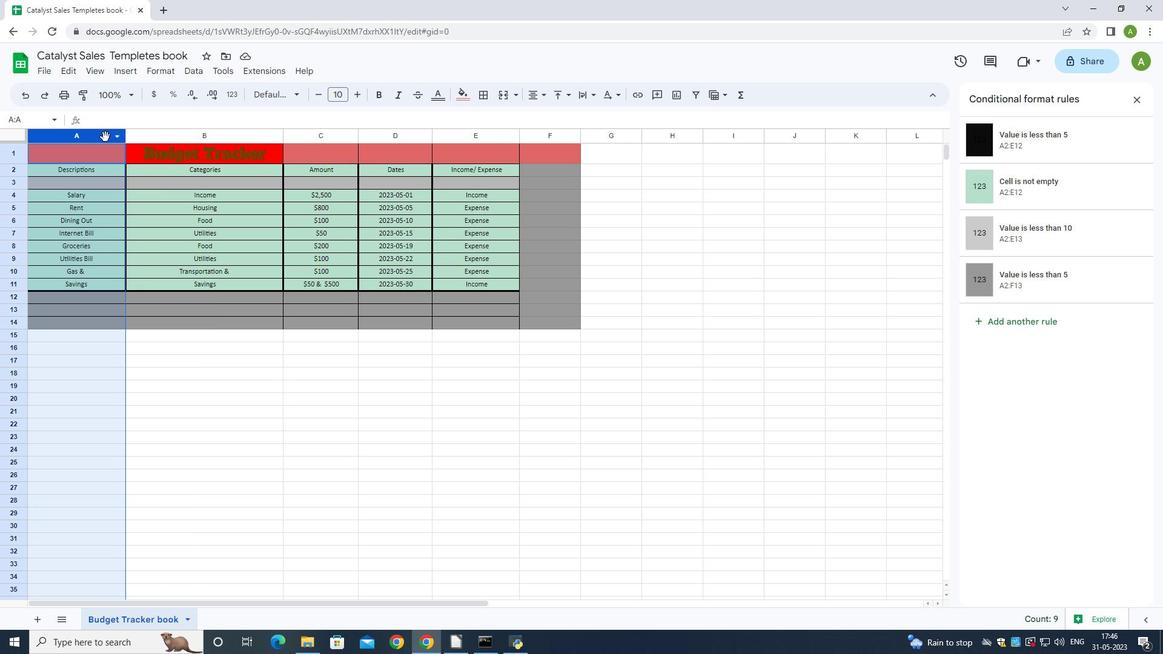 
Action: Mouse moved to (257, 413)
Screenshot: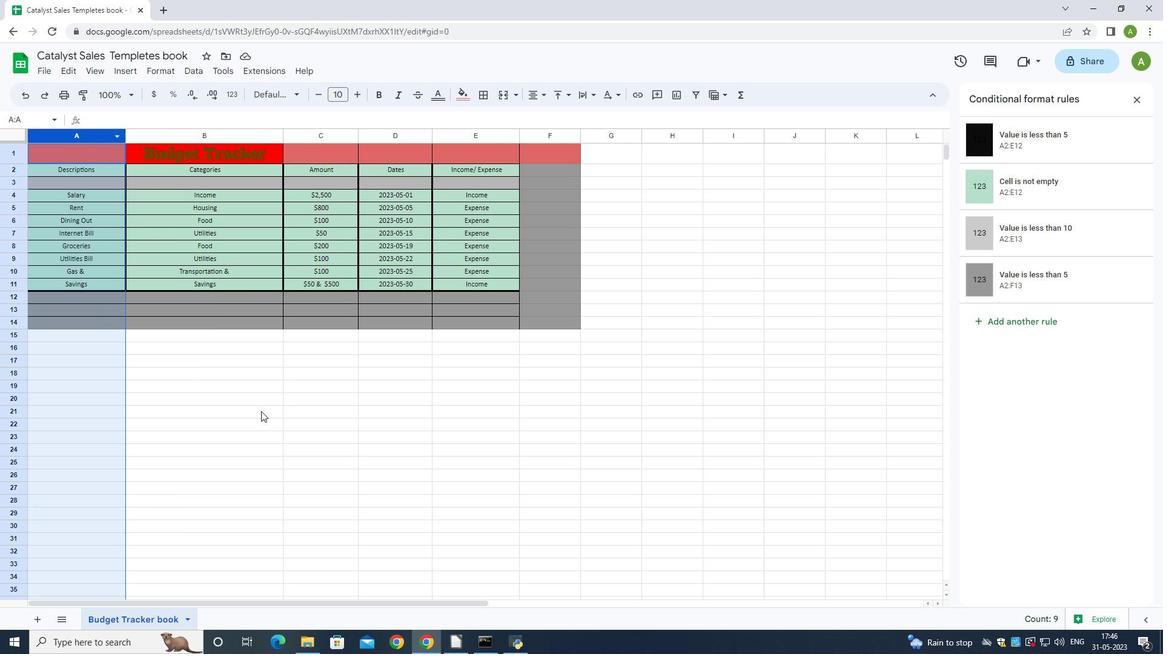 
Action: Mouse pressed left at (257, 413)
Screenshot: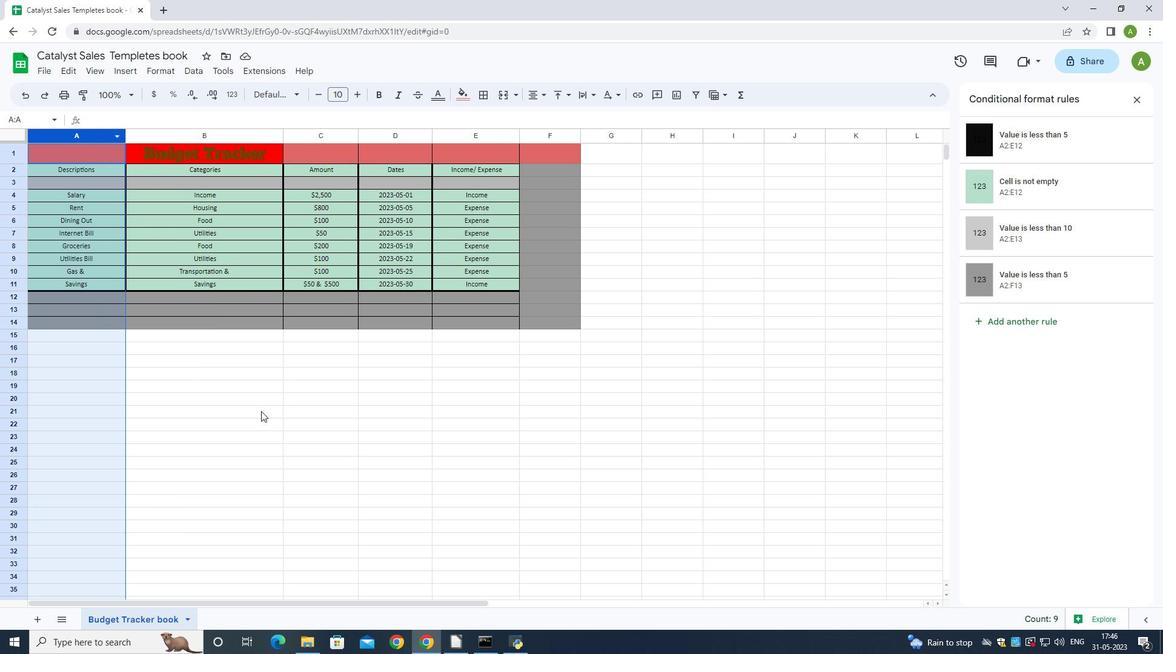 
Action: Mouse moved to (70, 136)
Screenshot: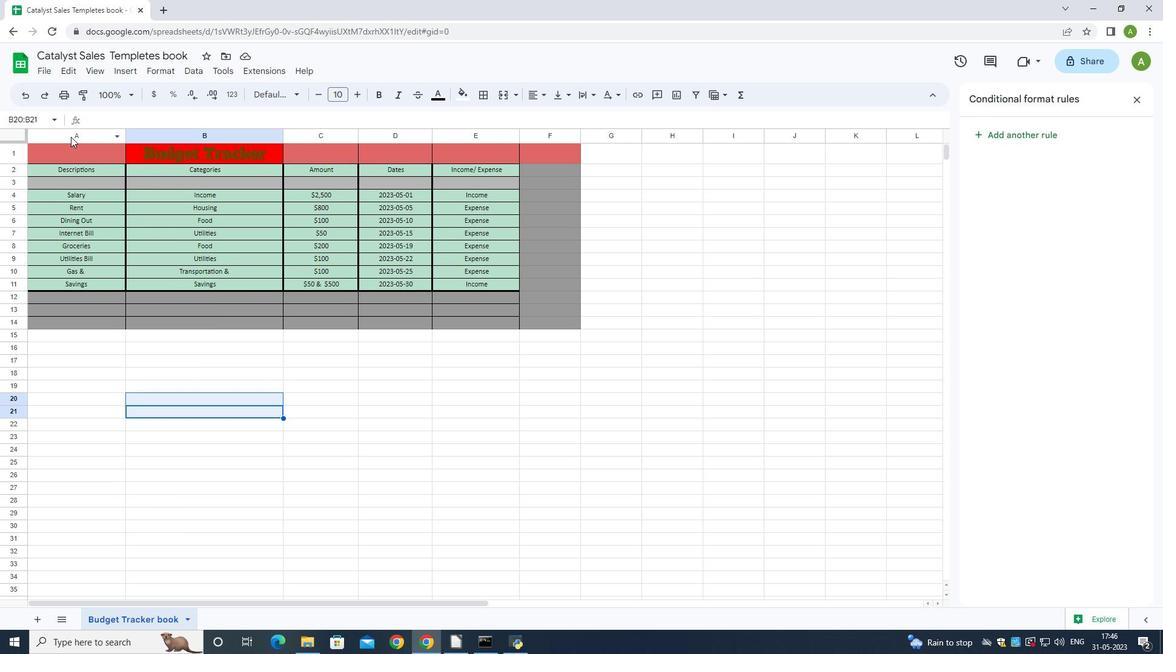 
Action: Mouse pressed left at (70, 136)
Screenshot: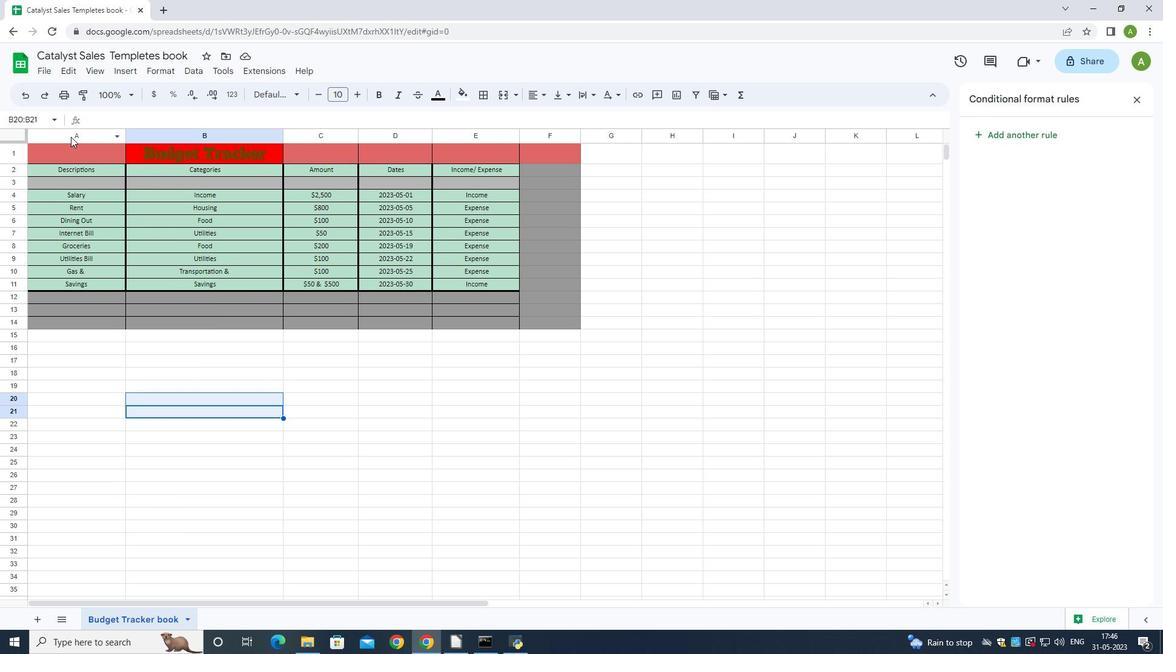 
Action: Mouse moved to (533, 143)
Screenshot: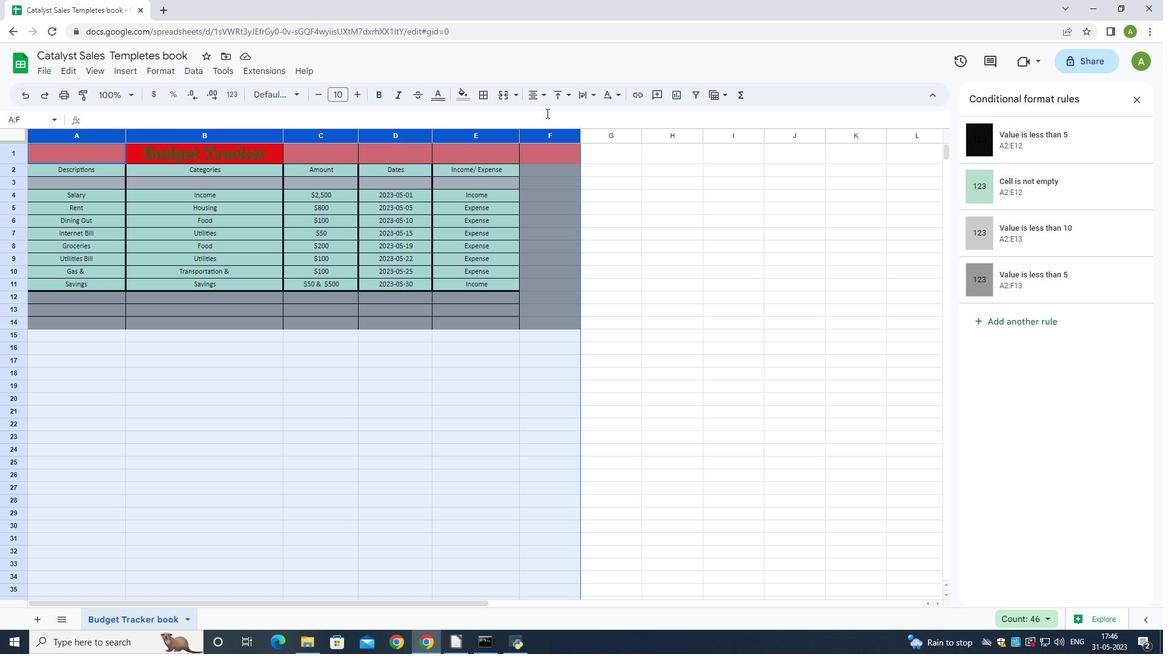 
Action: Mouse pressed right at (533, 143)
Screenshot: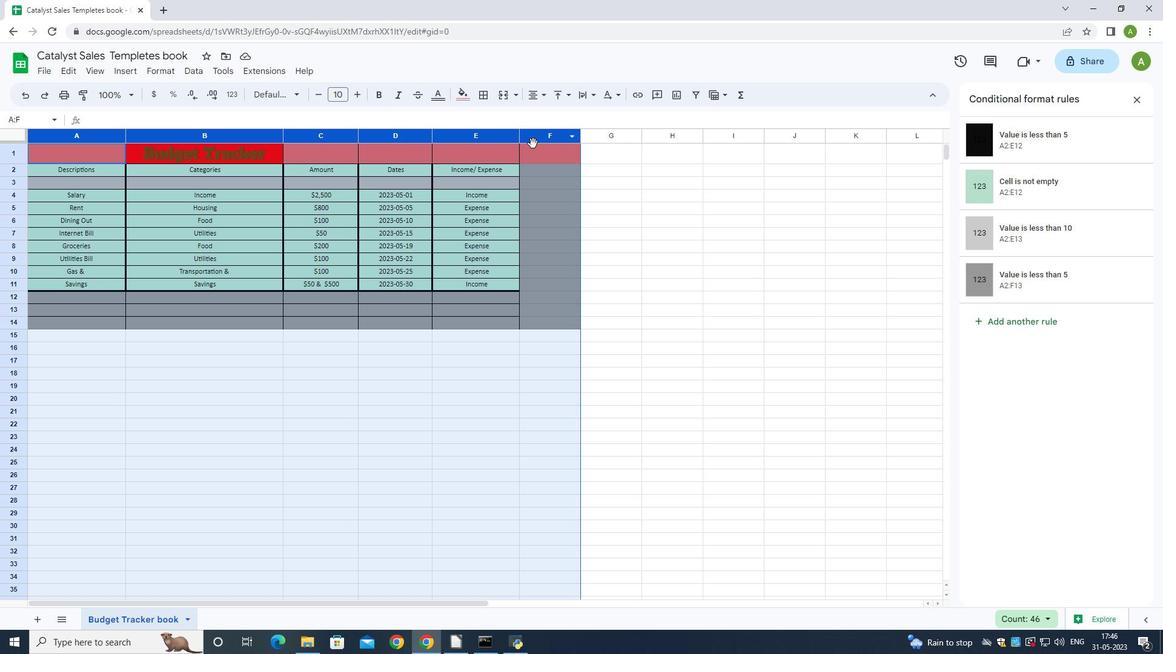 
Action: Mouse moved to (578, 344)
Screenshot: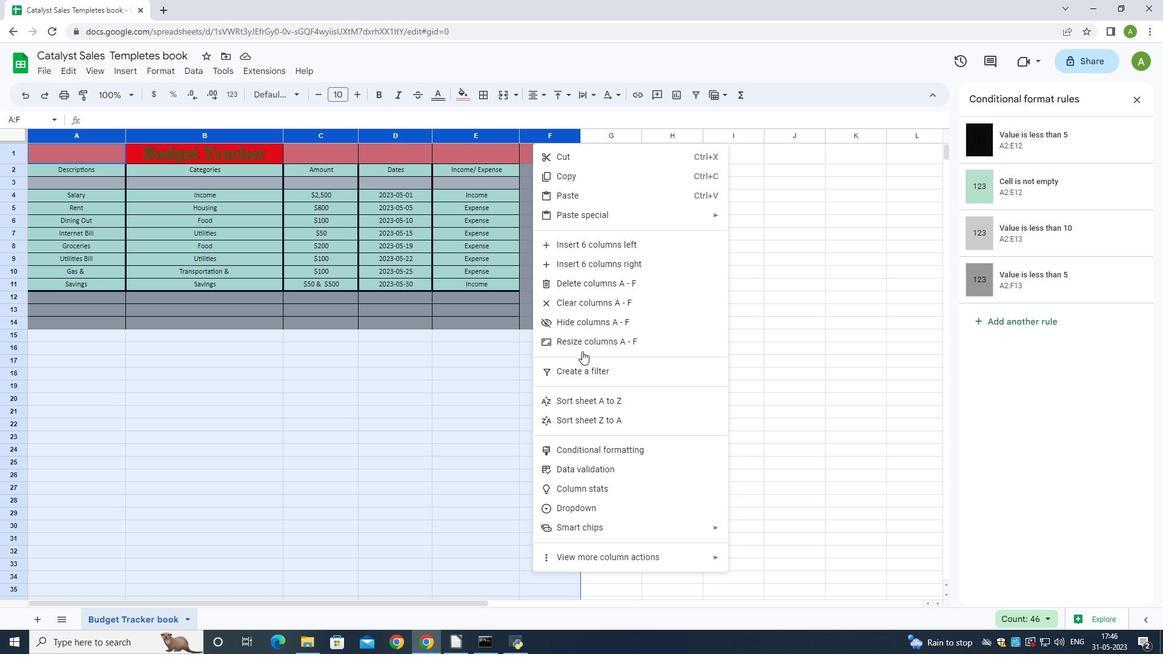 
Action: Mouse pressed left at (578, 344)
Screenshot: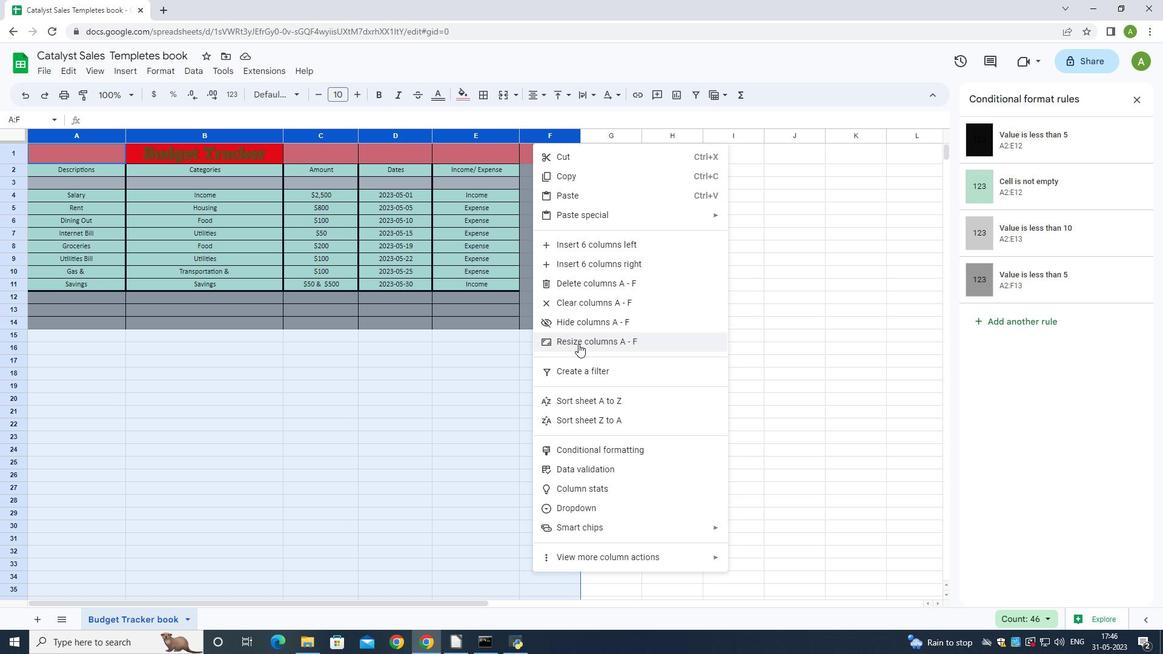 
Action: Mouse moved to (514, 330)
Screenshot: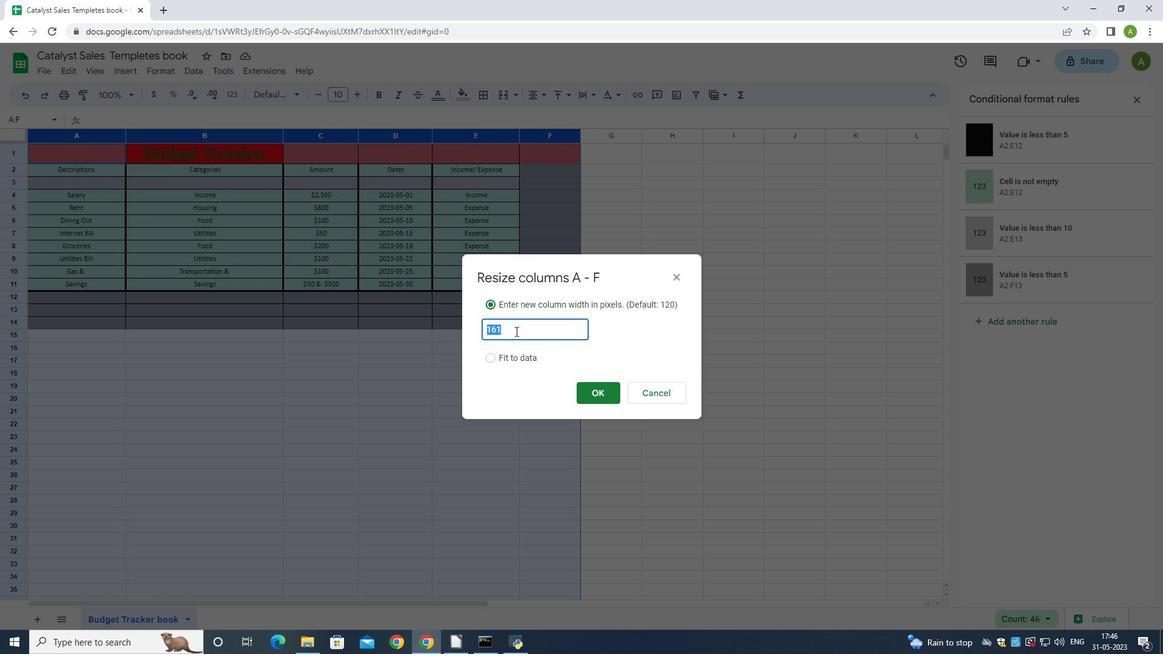 
Action: Mouse pressed left at (514, 330)
Screenshot: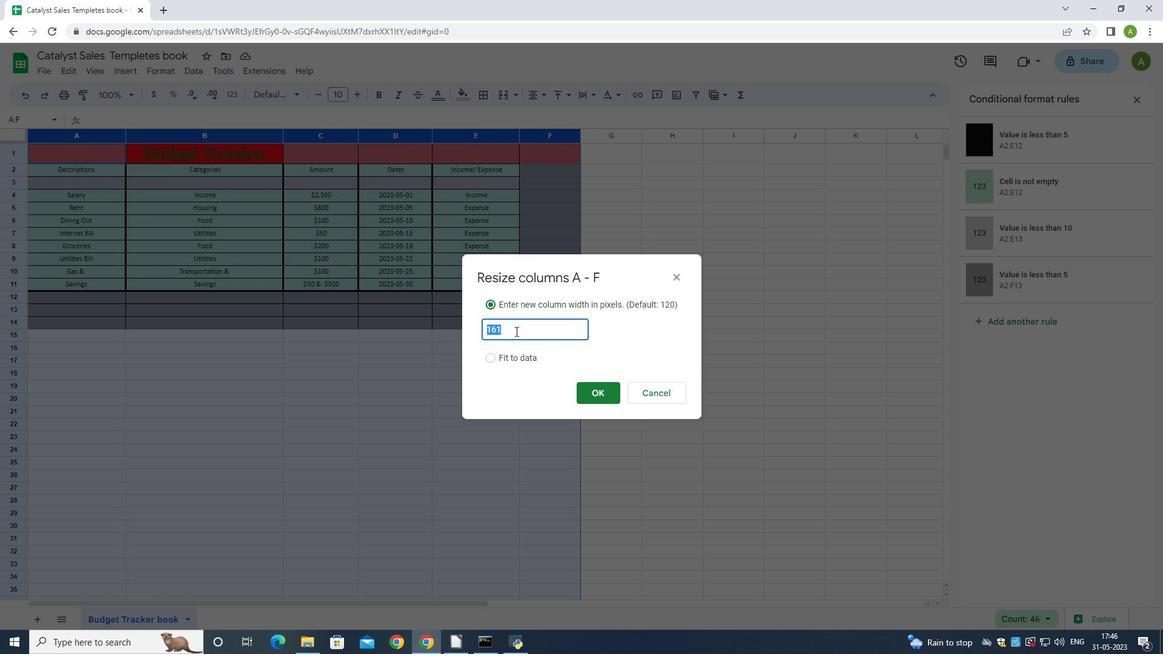 
Action: Mouse moved to (438, 340)
Screenshot: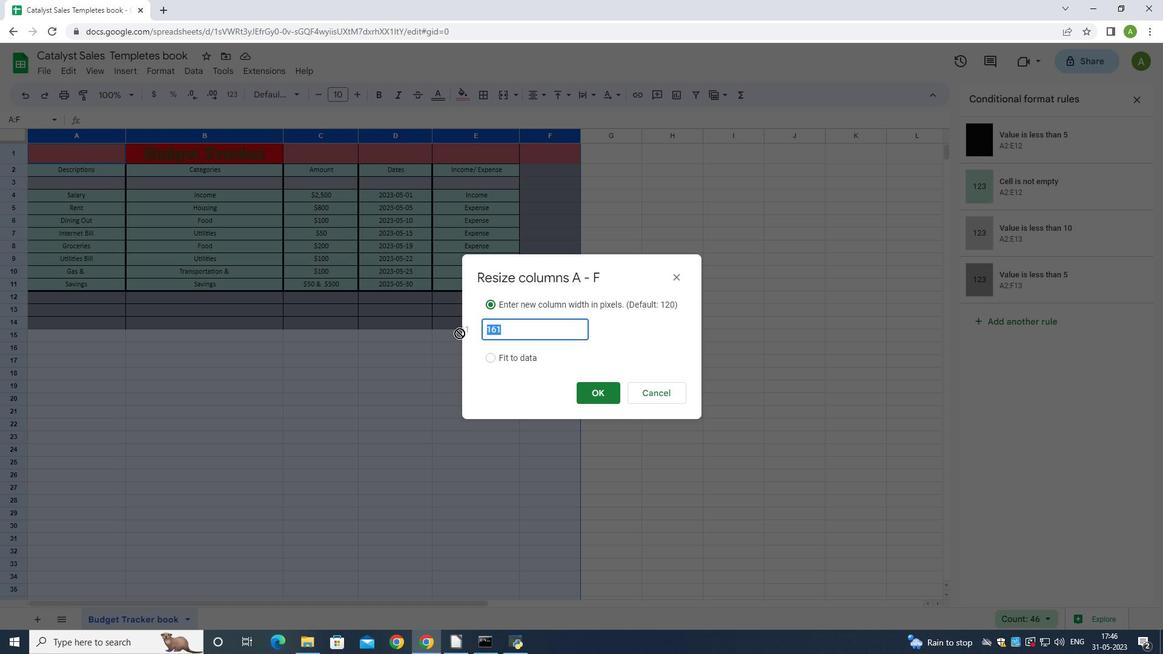 
Action: Key pressed <Key.backspace>14
Screenshot: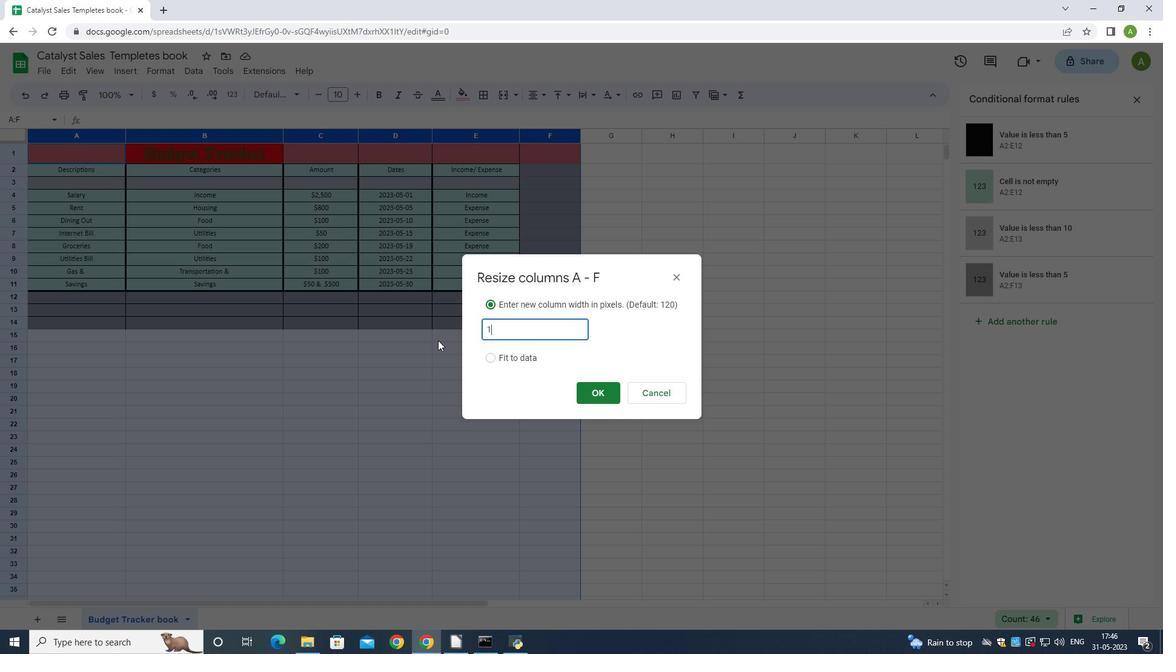 
Action: Mouse moved to (595, 393)
Screenshot: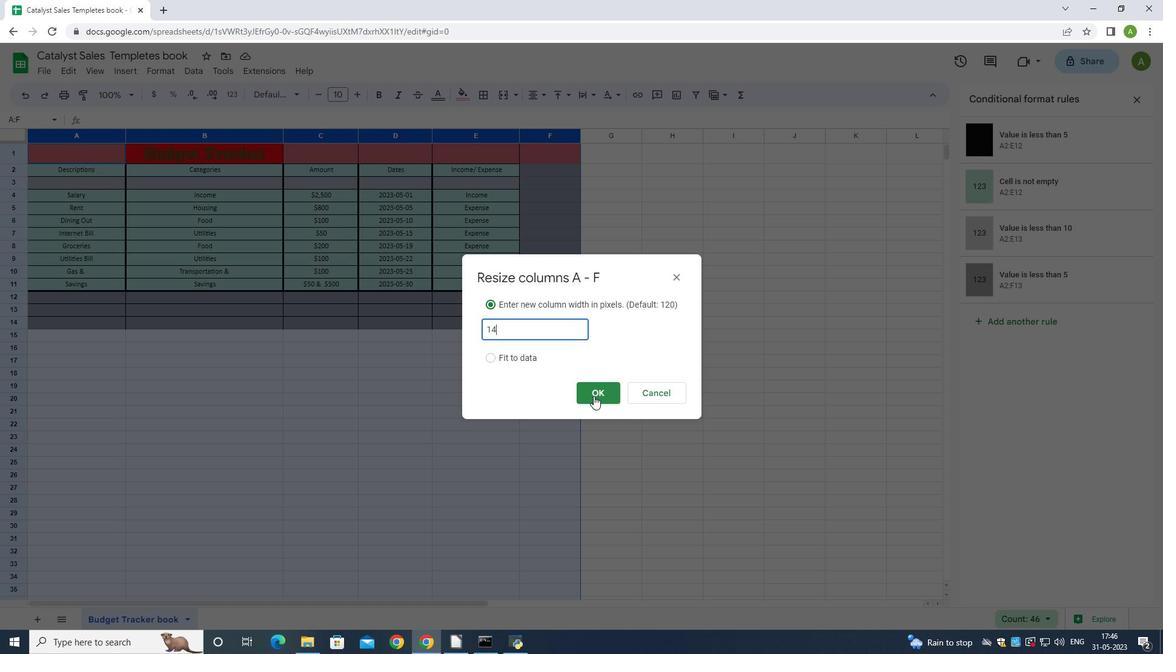 
Action: Mouse pressed left at (595, 393)
Screenshot: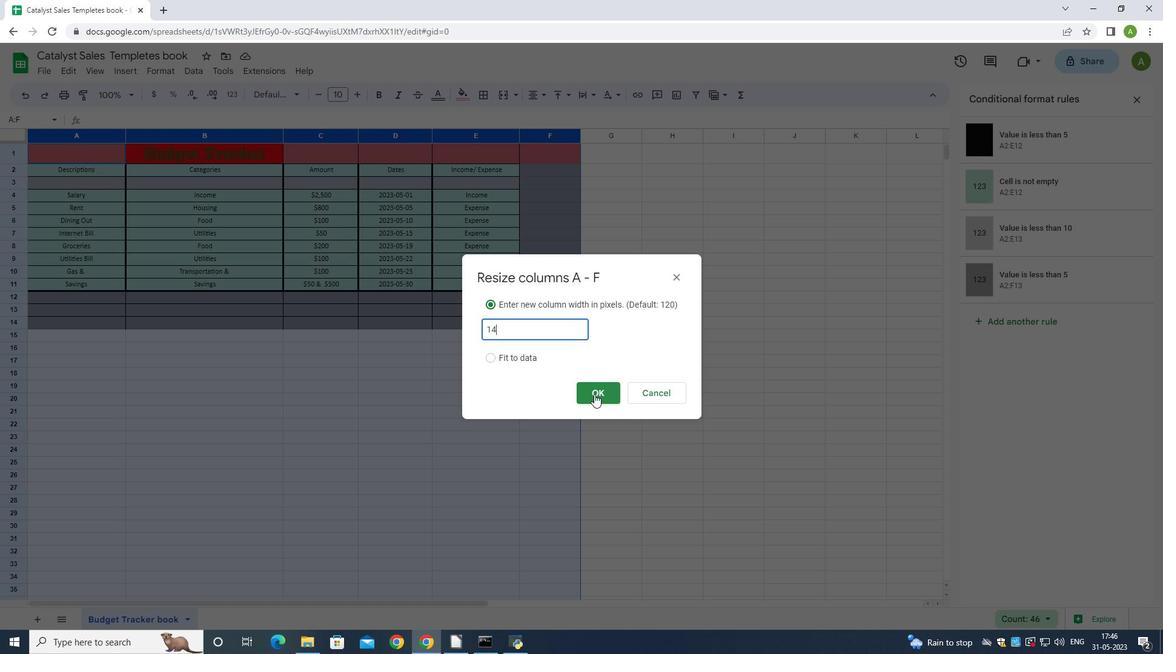 
Action: Mouse moved to (83, 135)
Screenshot: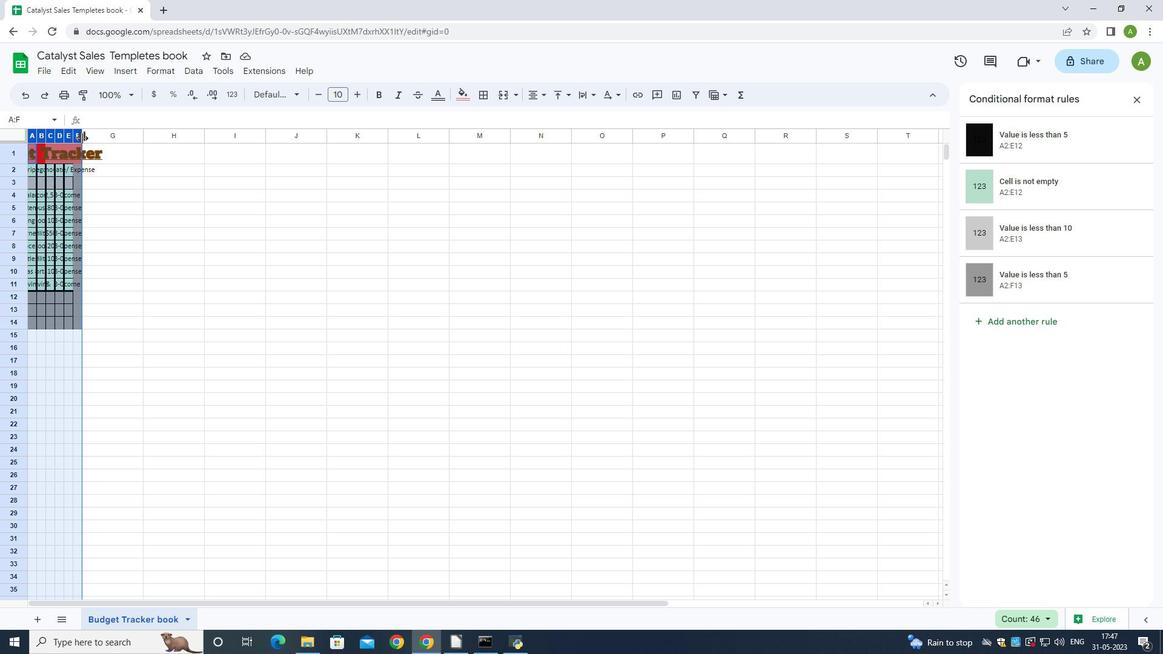 
Action: Key pressed <Key.enter><Key.shift>S
Screenshot: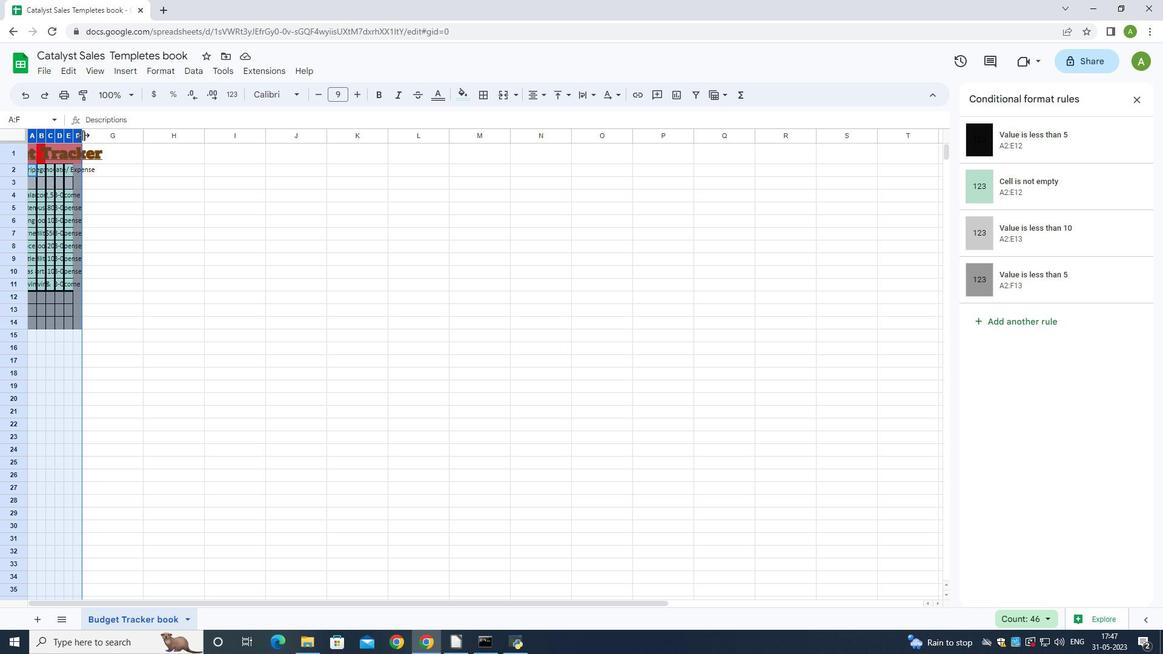 
Action: Mouse moved to (83, 134)
Screenshot: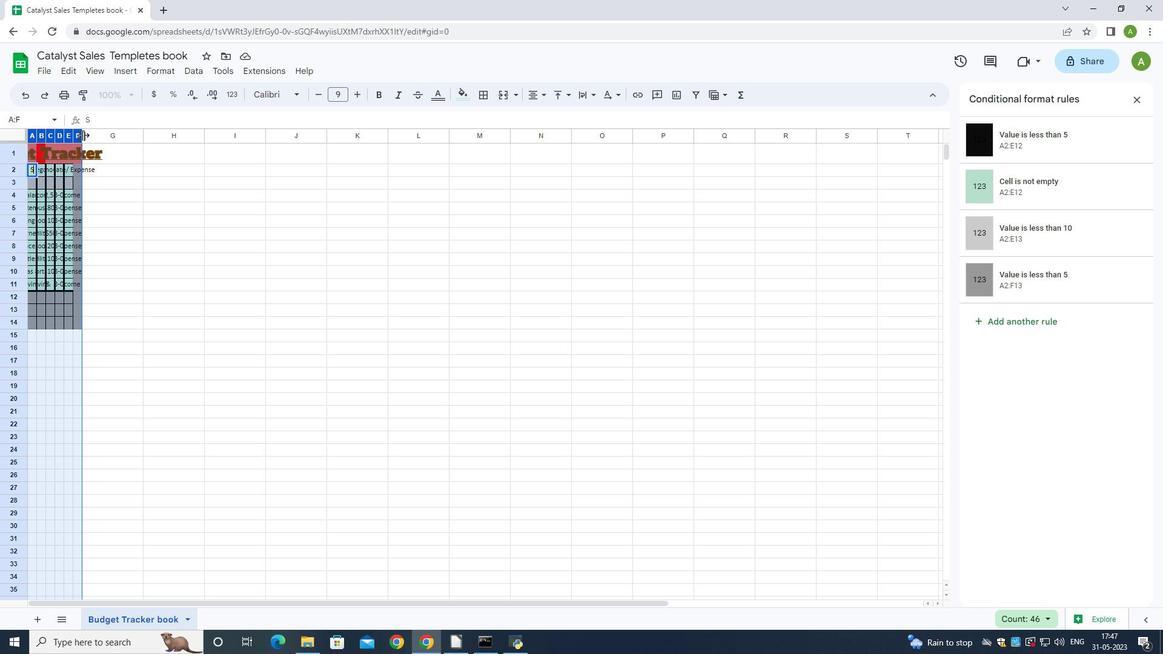 
